 Task: Add a signature Dana Mitchell containing 'Happy Thanksgiving, Dana Mitchell' to email address softage.1@softage.net and add a folder Databases
Action: Mouse moved to (137, 187)
Screenshot: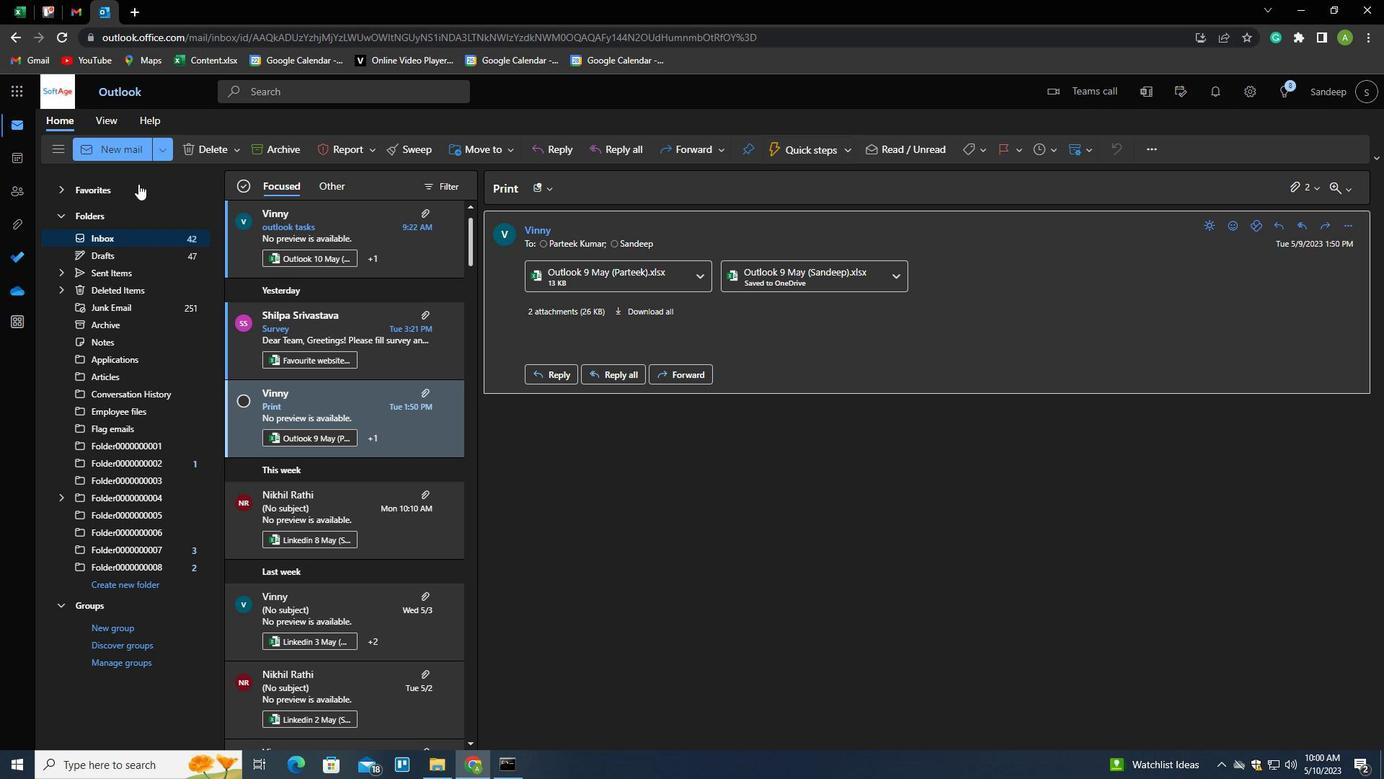 
Action: Key pressed n
Screenshot: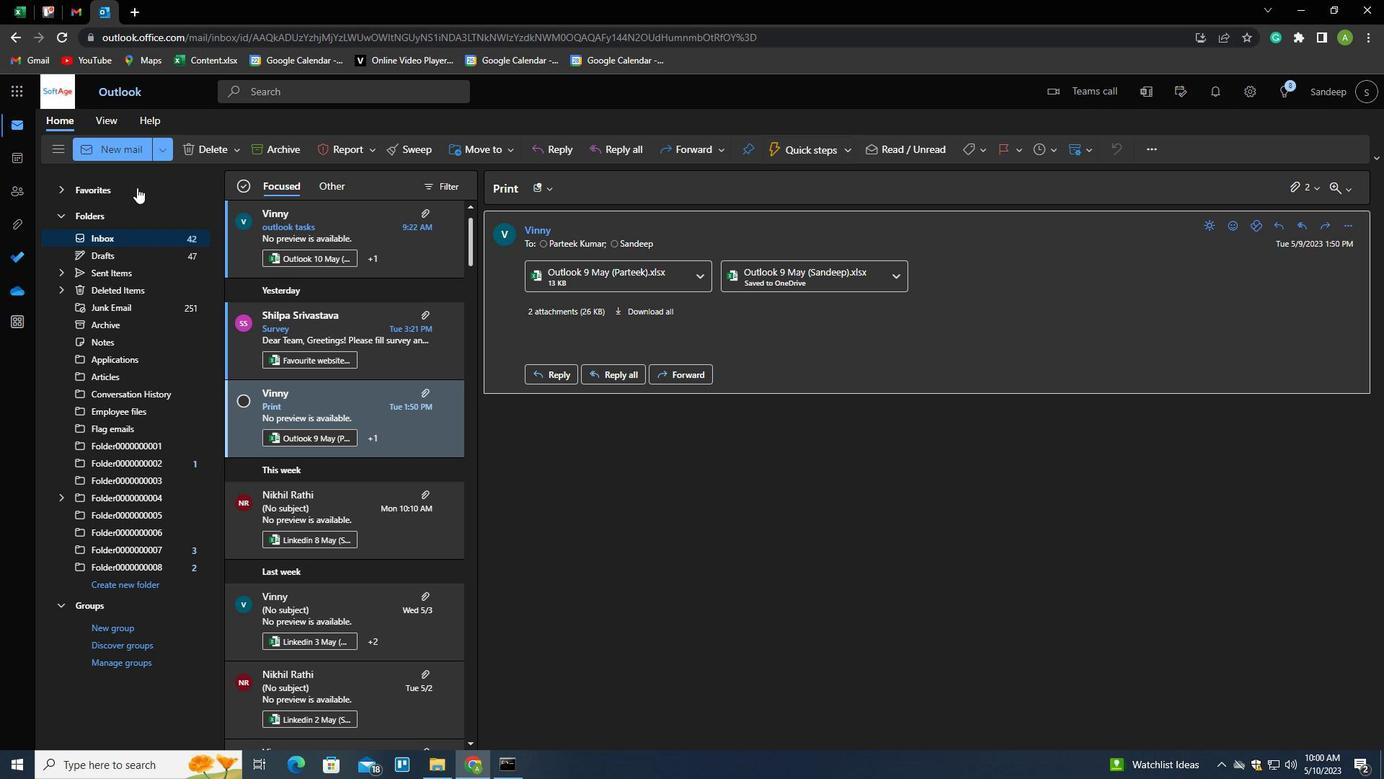 
Action: Mouse moved to (975, 155)
Screenshot: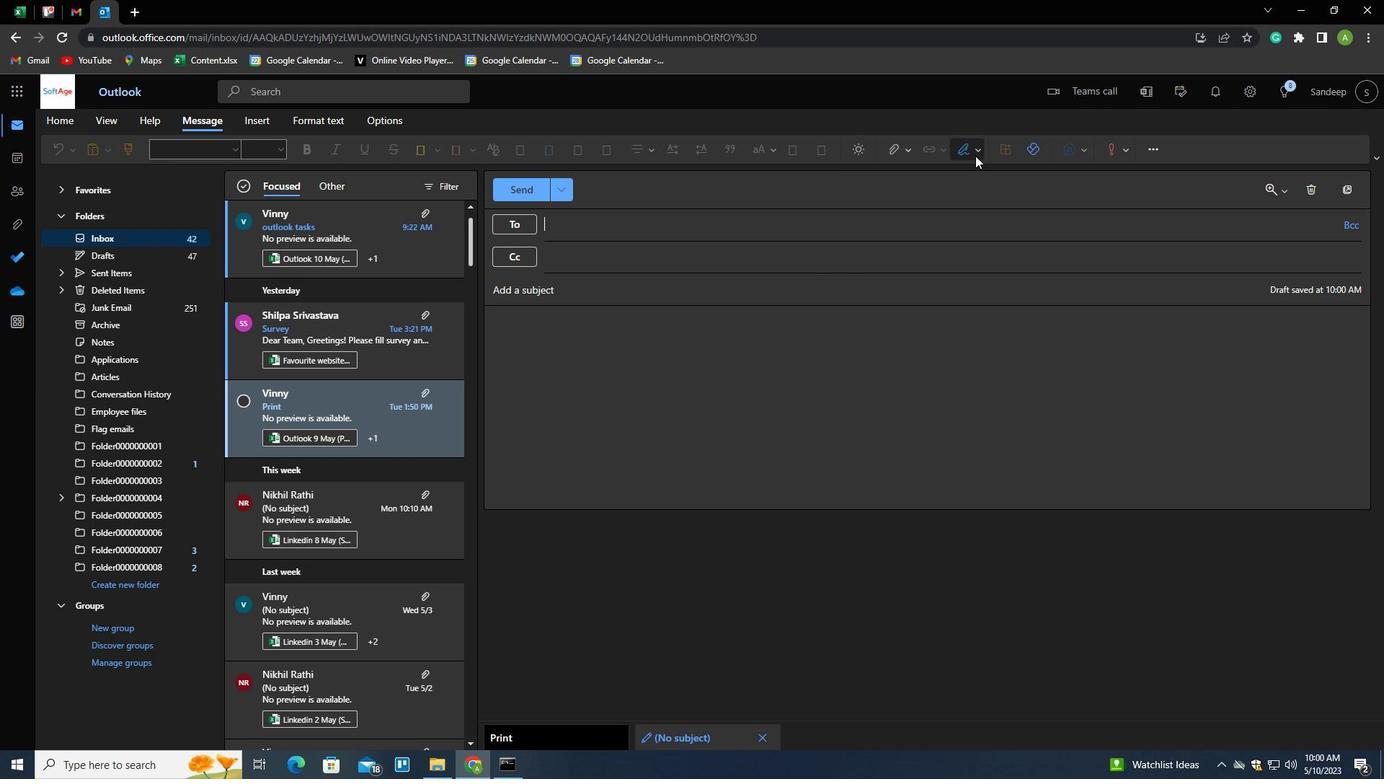 
Action: Mouse pressed left at (975, 155)
Screenshot: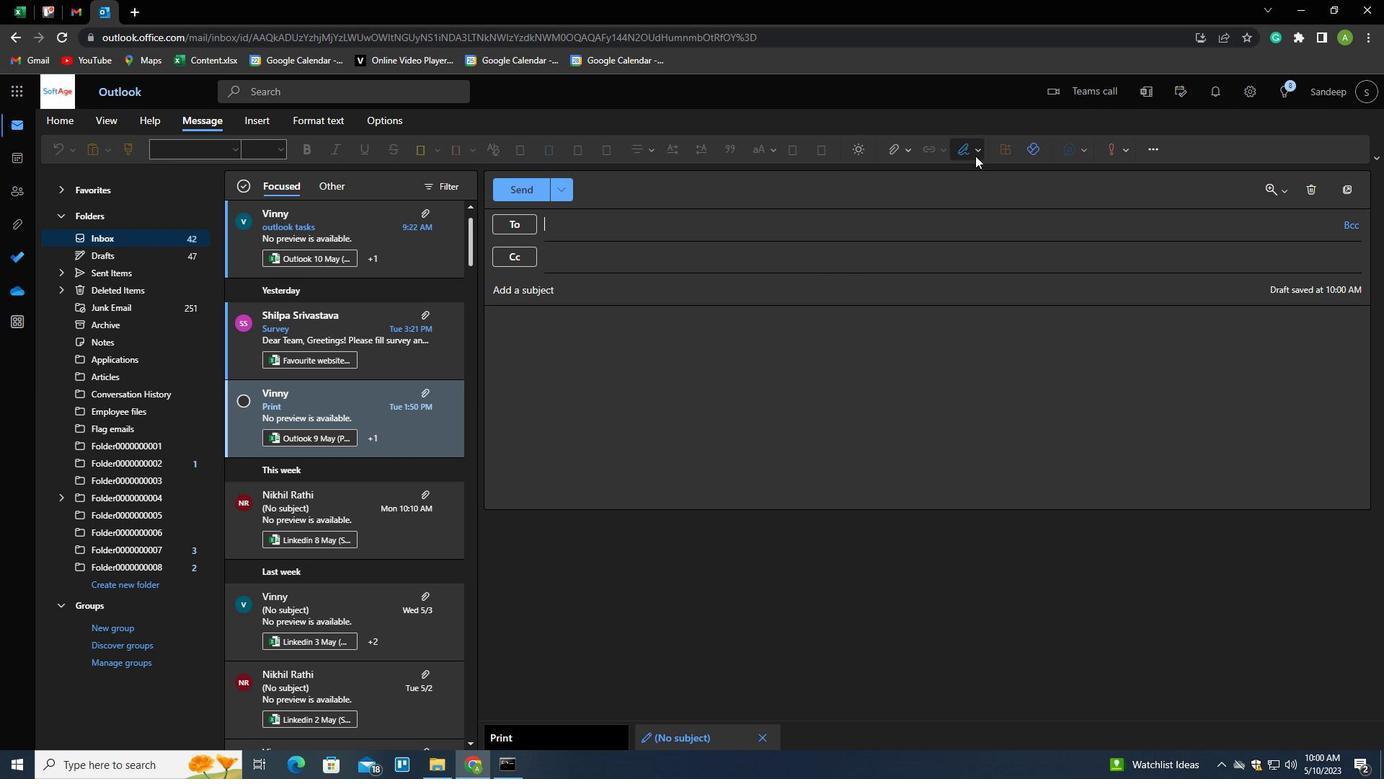 
Action: Mouse moved to (941, 204)
Screenshot: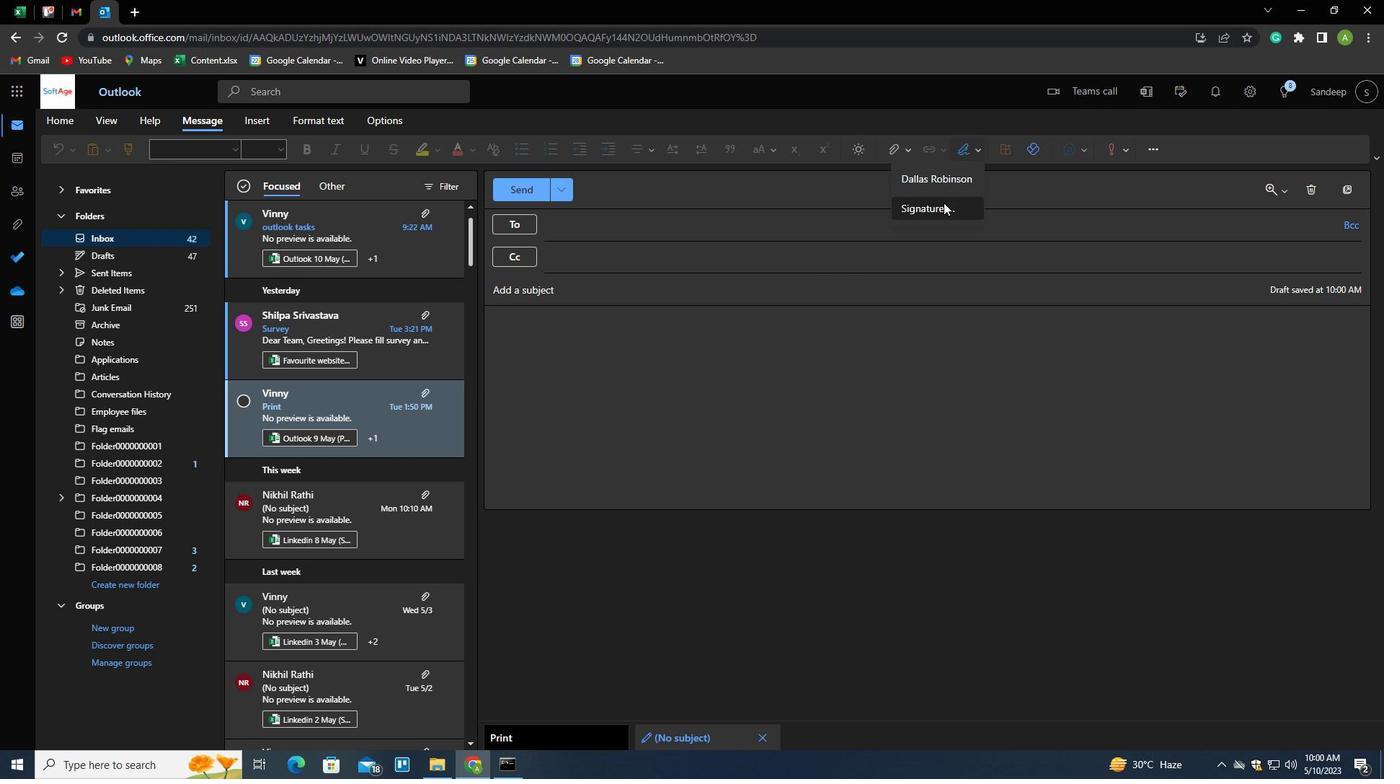 
Action: Mouse pressed left at (941, 204)
Screenshot: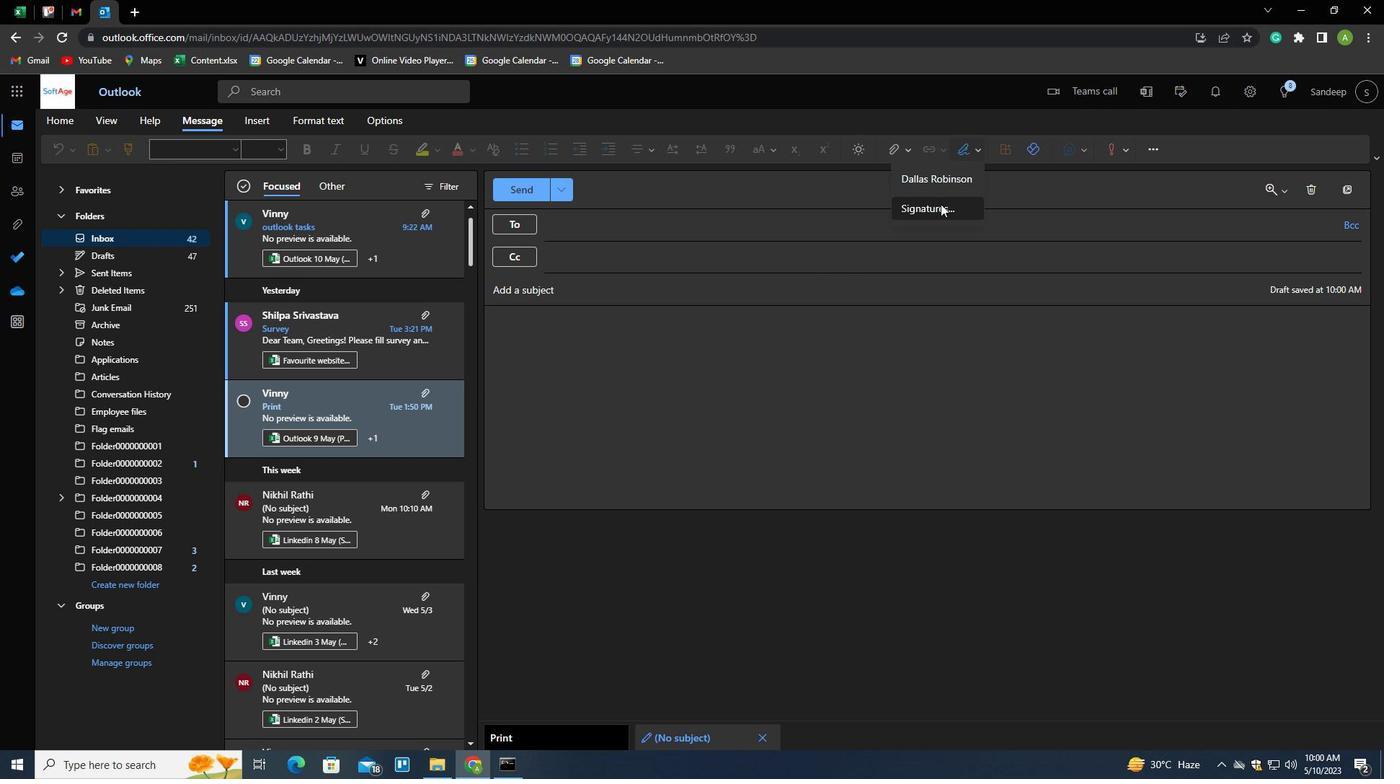 
Action: Mouse moved to (903, 269)
Screenshot: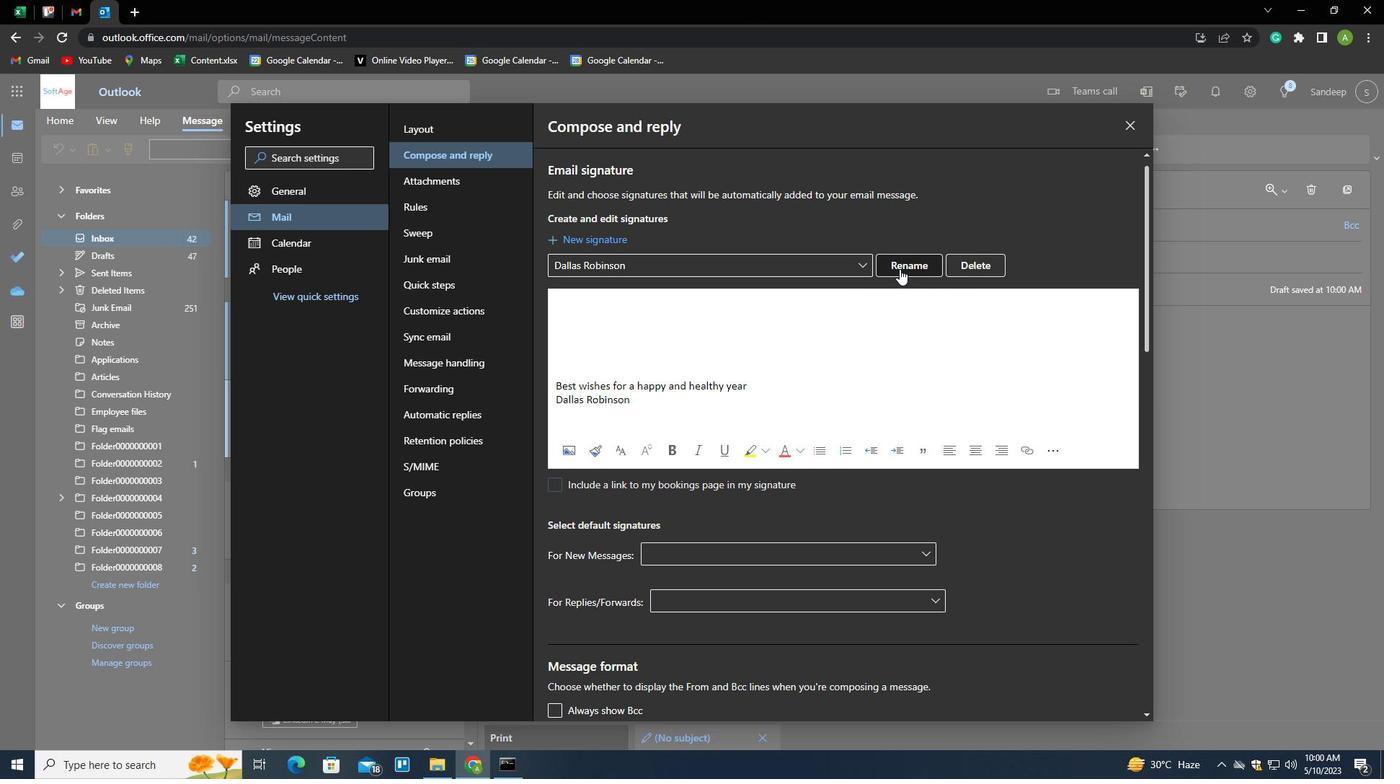 
Action: Mouse pressed left at (903, 269)
Screenshot: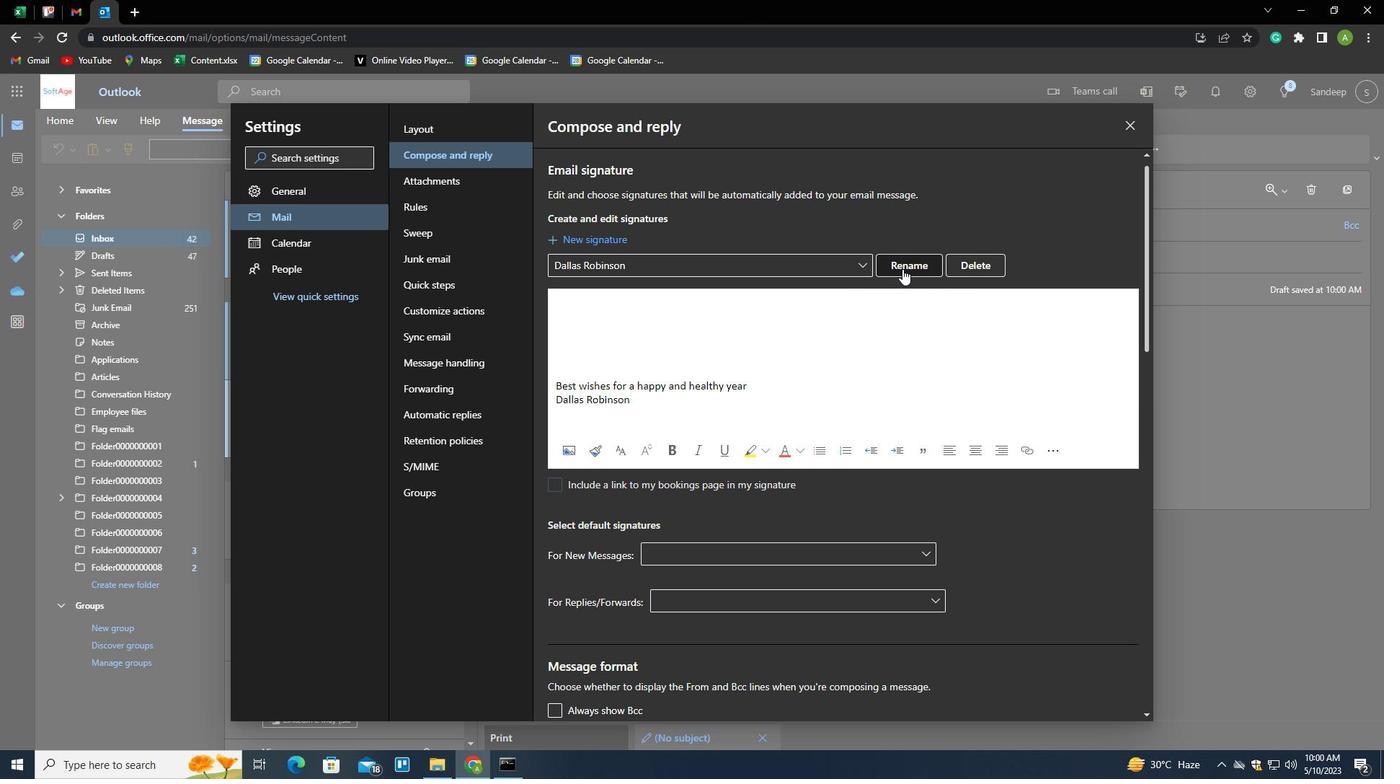 
Action: Mouse moved to (903, 268)
Screenshot: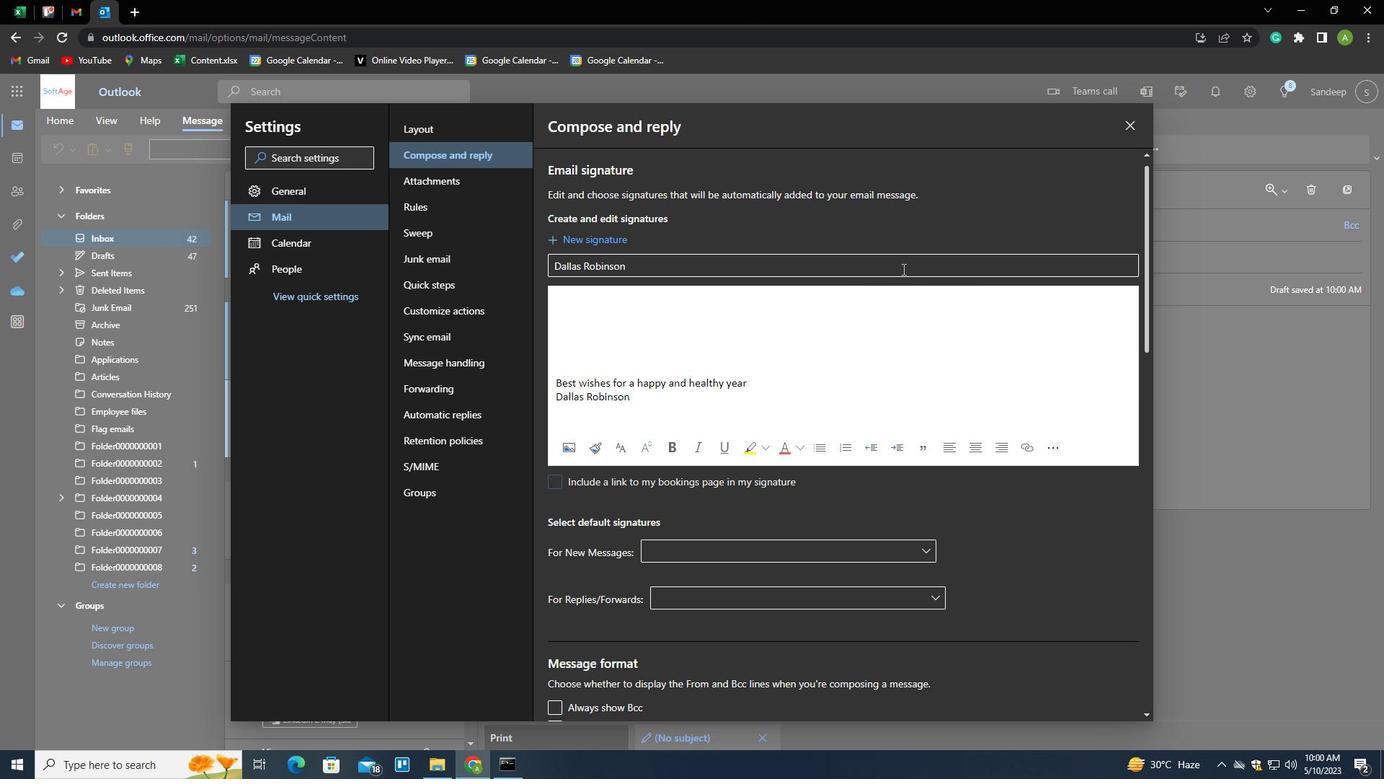 
Action: Mouse pressed left at (903, 268)
Screenshot: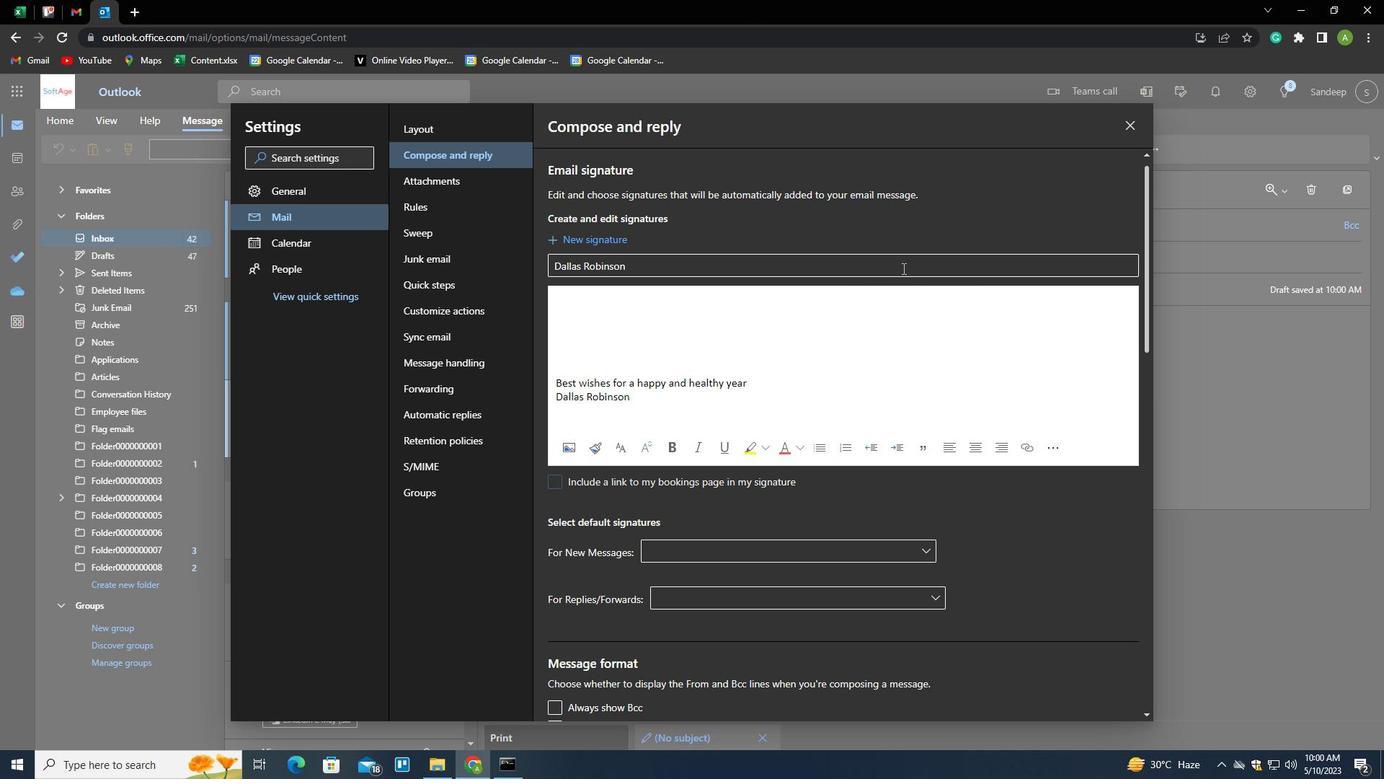
Action: Mouse moved to (813, 214)
Screenshot: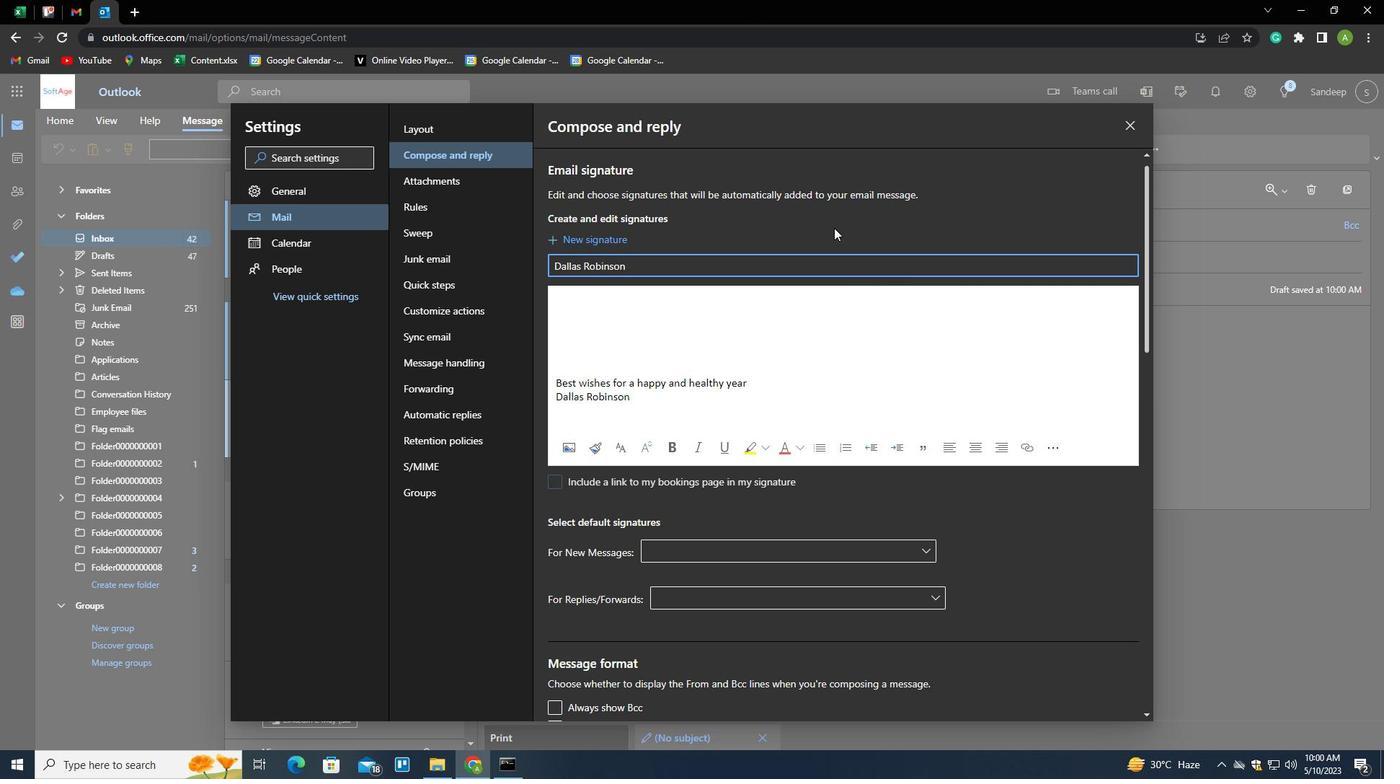 
Action: Key pressed <Key.shift_r><Key.home><Key.shift>DANA<Key.space><Key.shift>MITCHELL<Key.tab>
Screenshot: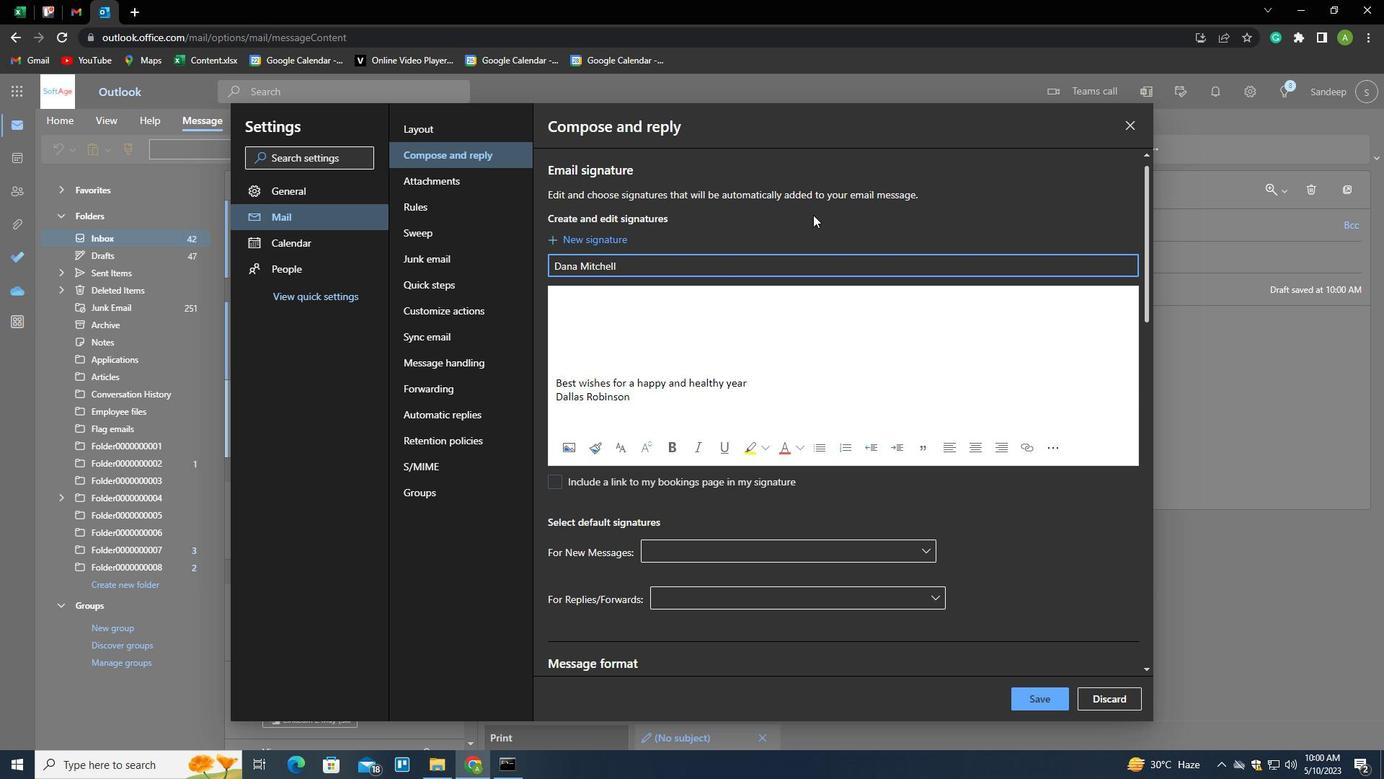 
Action: Mouse moved to (742, 416)
Screenshot: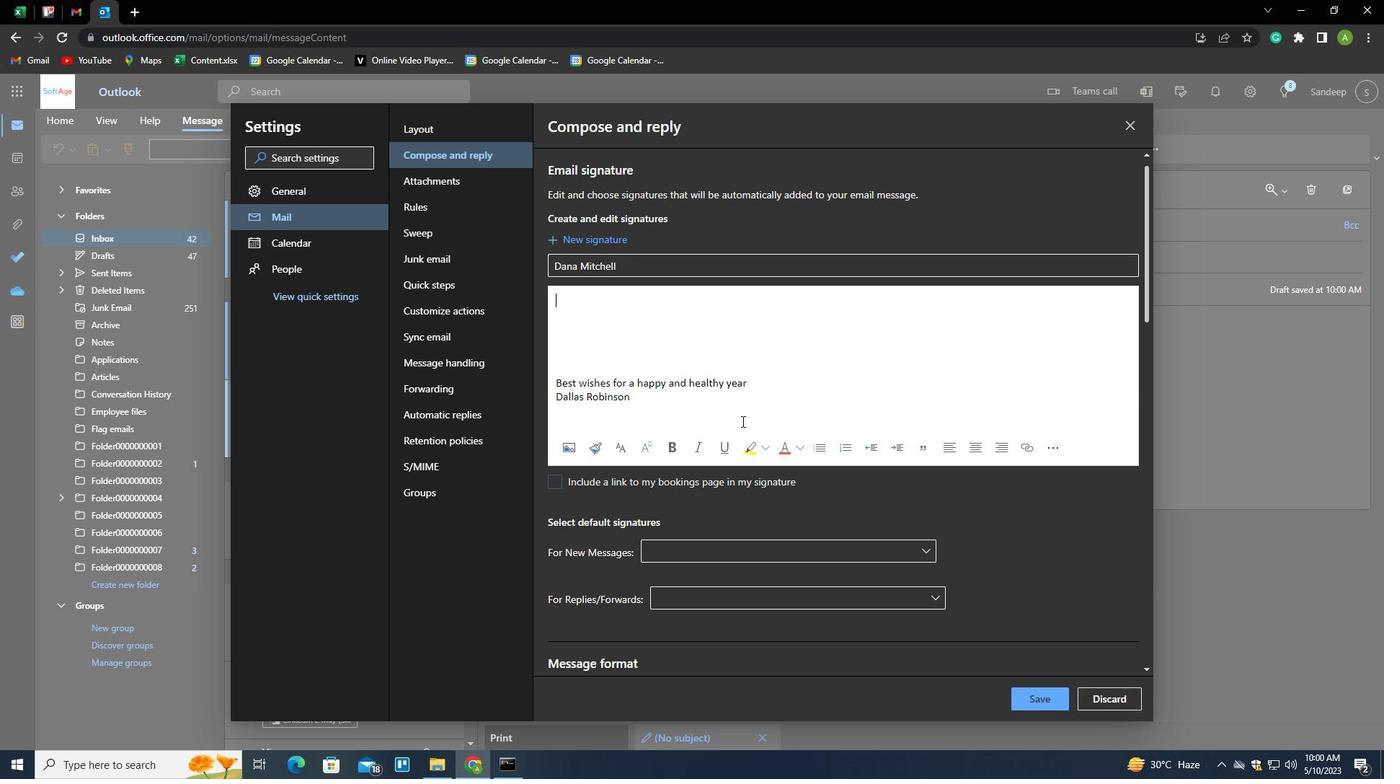 
Action: Mouse pressed left at (742, 416)
Screenshot: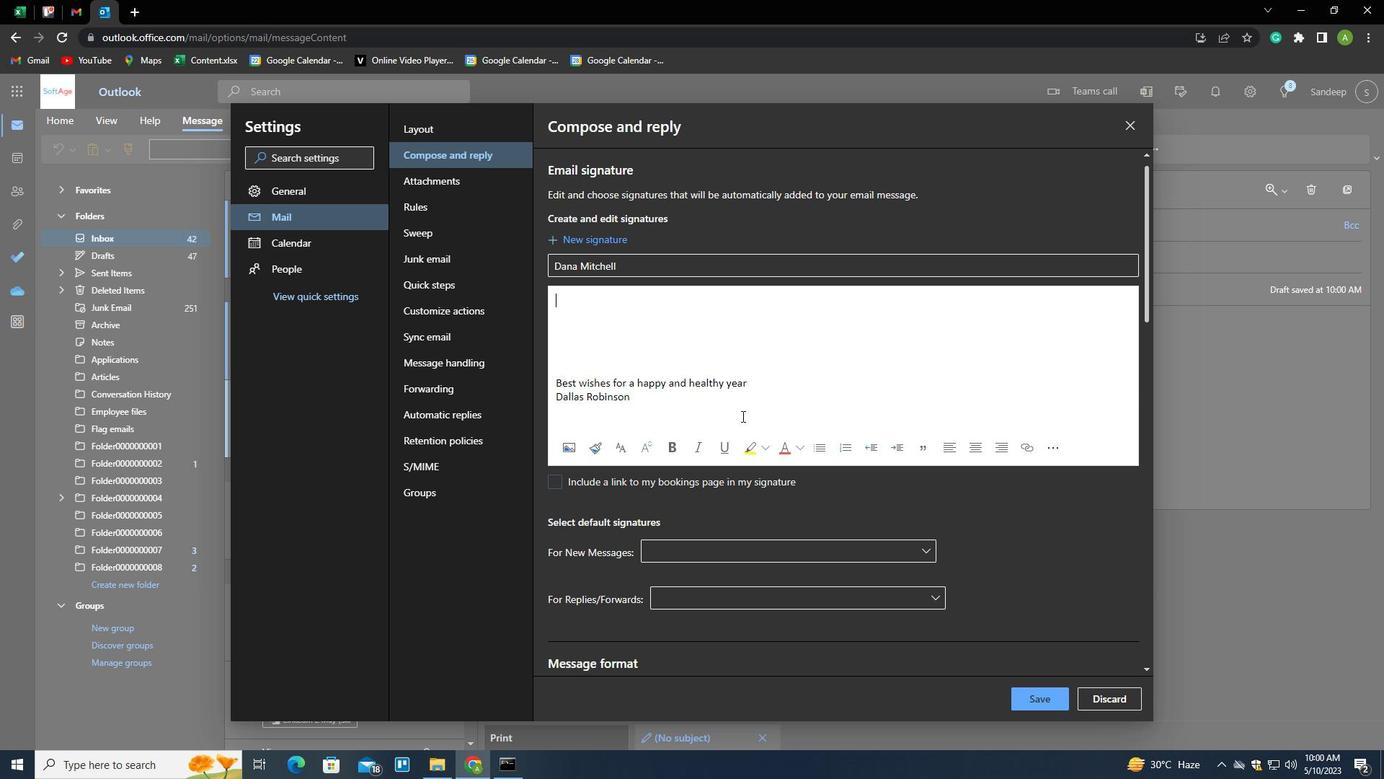 
Action: Key pressed <Key.shift_r><Key.shift_r><Key.shift_r><Key.shift_r><Key.shift_r><Key.shift_r><Key.shift_r><Key.shift_r><Key.shift_r><Key.shift_r><Key.shift_r><Key.left><Key.home><Key.up><Key.backspace><Key.shift>ctrl+HAPPY<Key.space><Key.shift>THANKSGIVING,<Key.shift_r><Key.enter><Key.shift><Key.shift><Key.shift><Key.shift><Key.shift><Key.shift><Key.shift><Key.shift><Key.shift>DANA<Key.space><Key.shift>MITCHELL
Screenshot: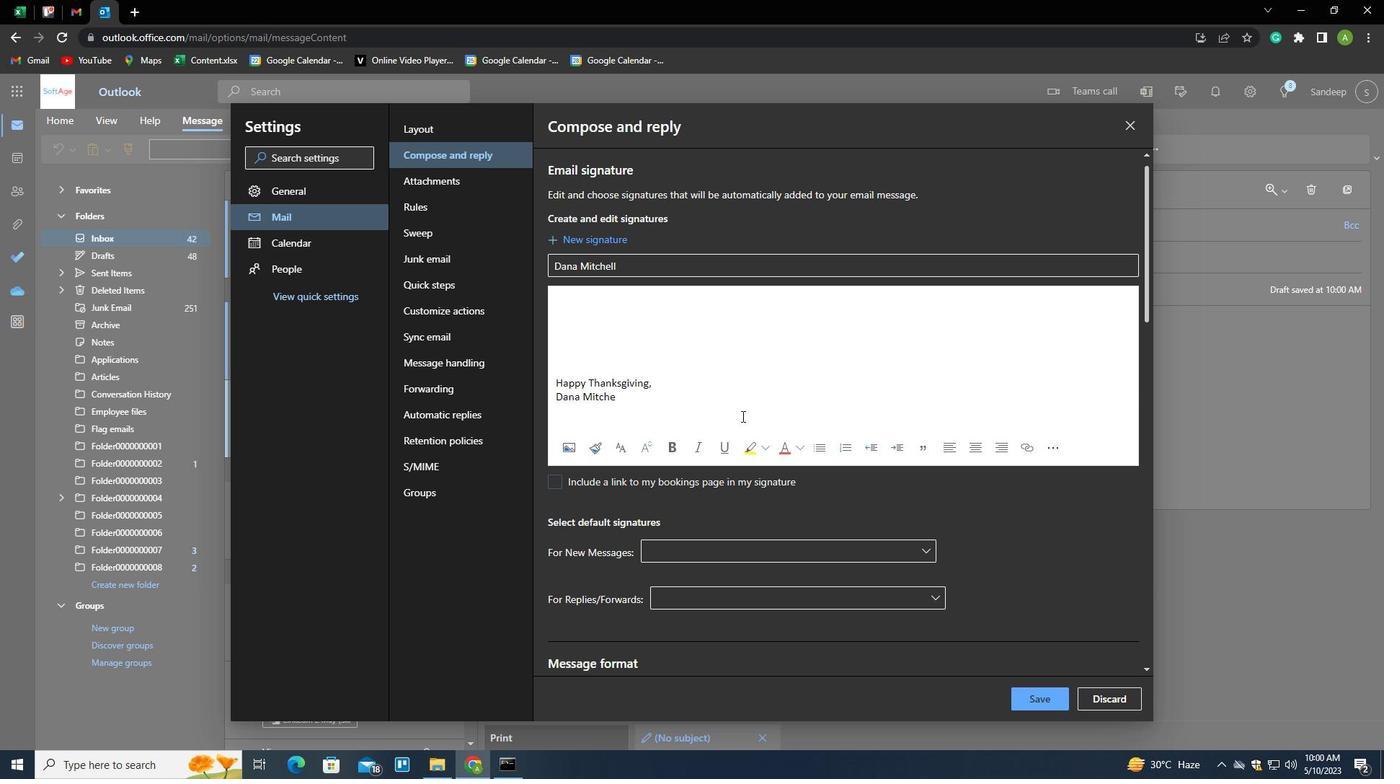 
Action: Mouse moved to (1033, 698)
Screenshot: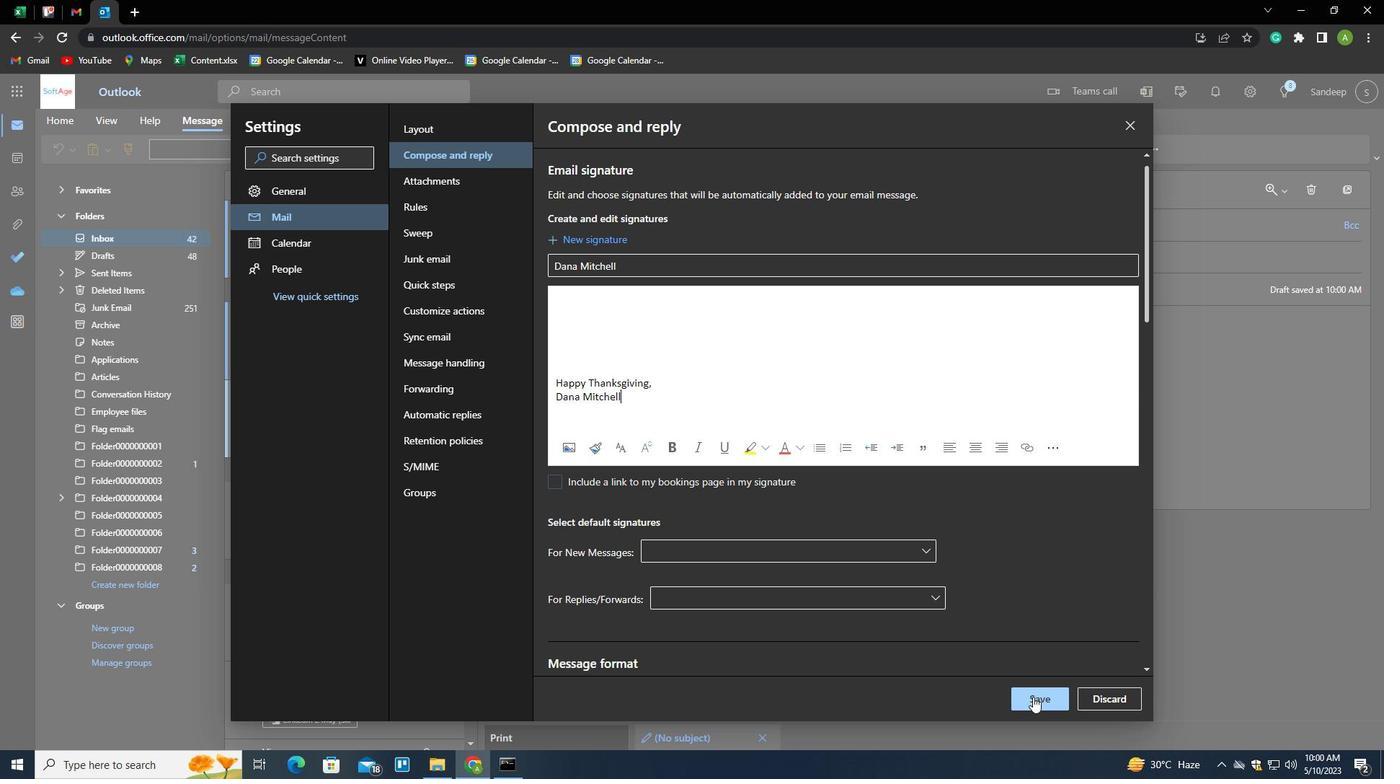 
Action: Mouse pressed left at (1033, 698)
Screenshot: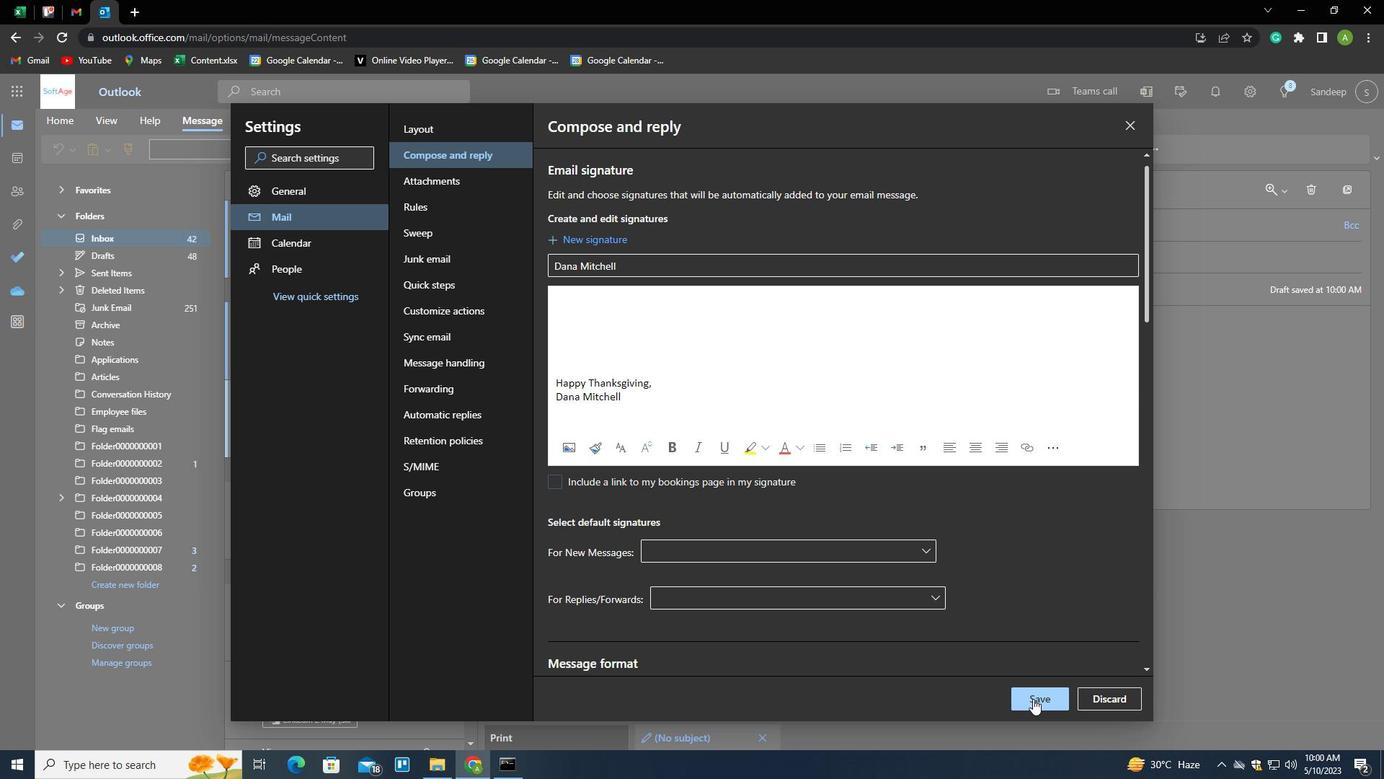 
Action: Mouse moved to (1206, 476)
Screenshot: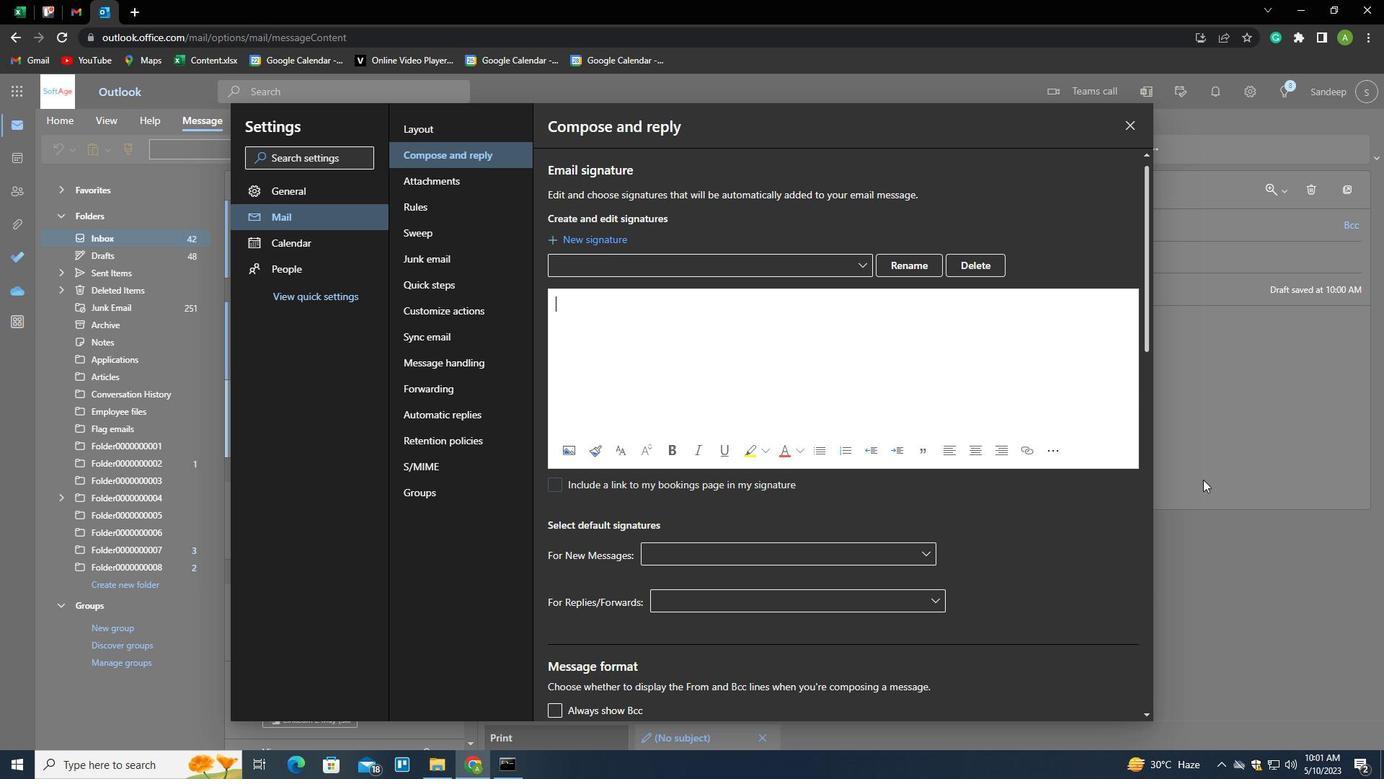 
Action: Mouse pressed left at (1206, 476)
Screenshot: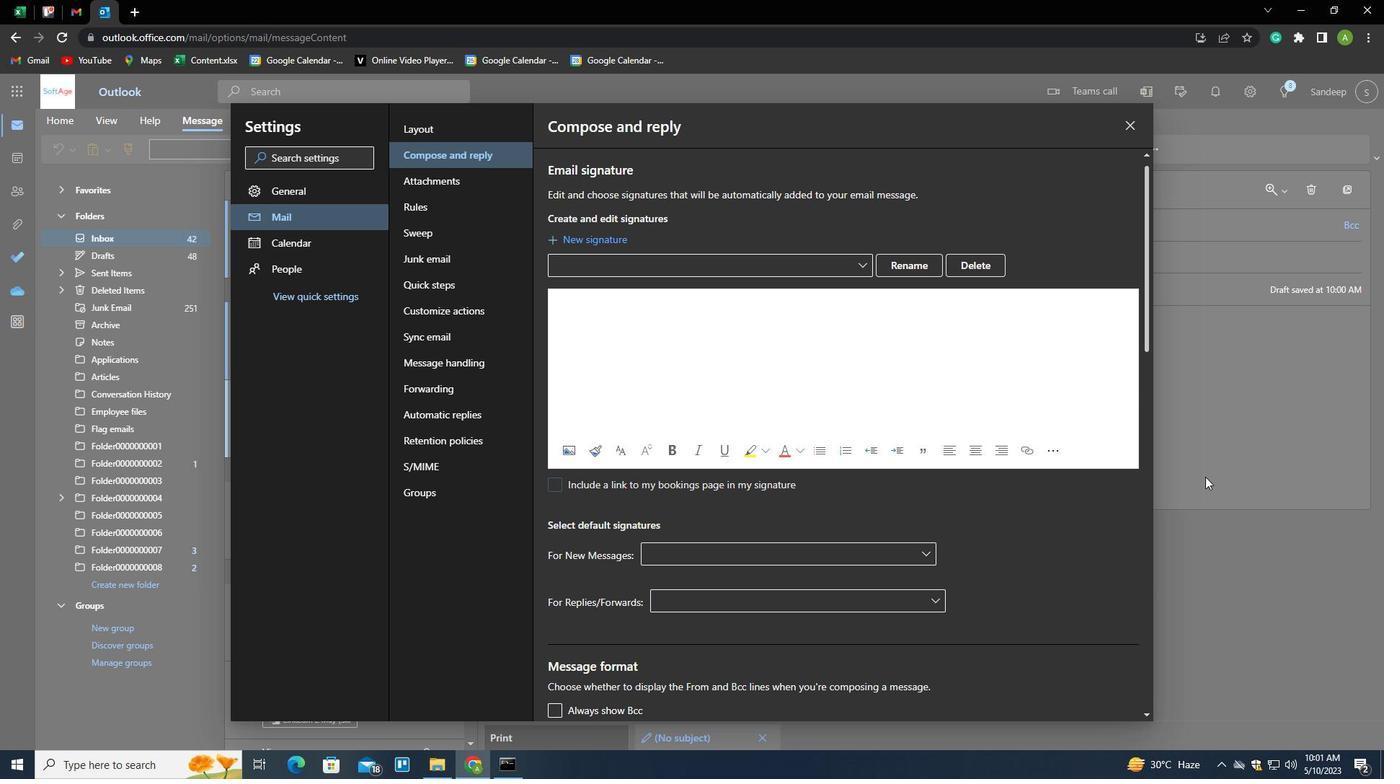 
Action: Mouse moved to (976, 154)
Screenshot: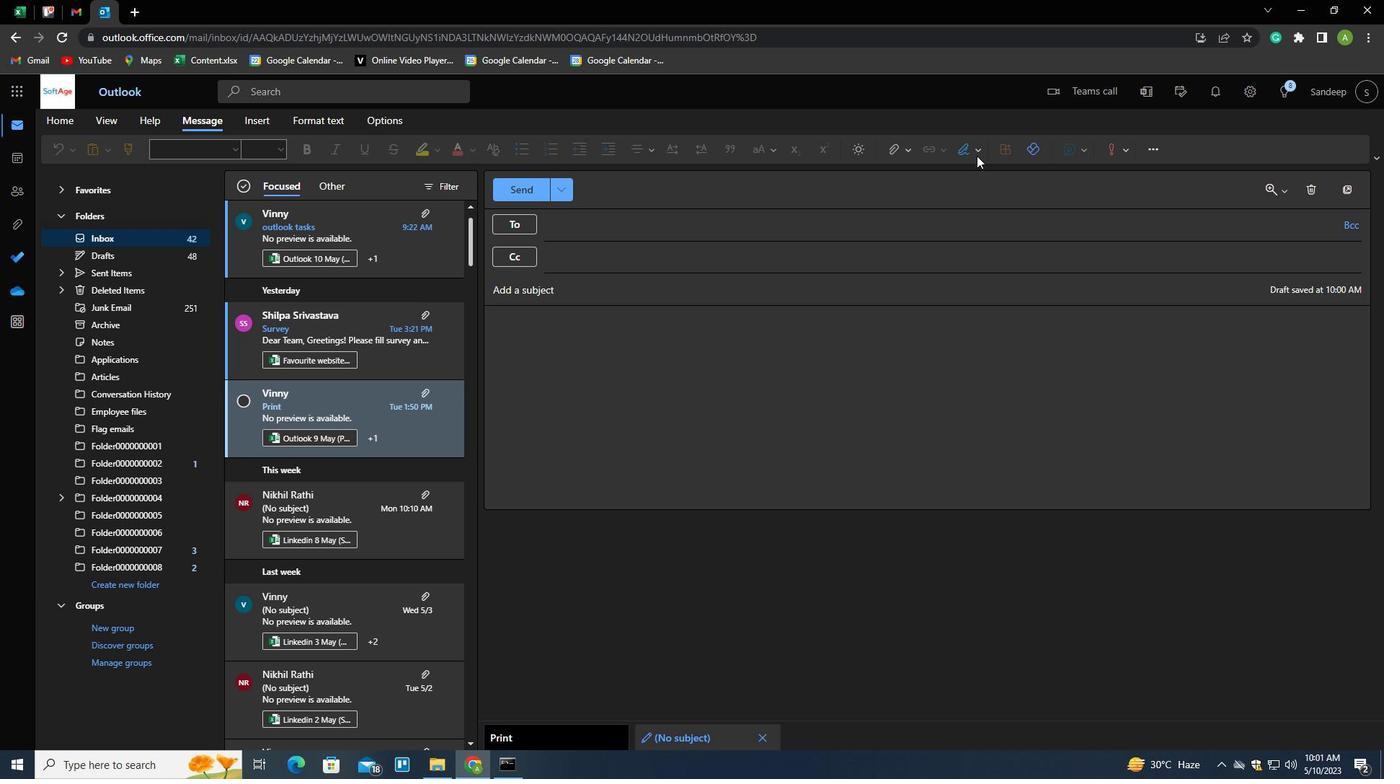 
Action: Mouse pressed left at (976, 154)
Screenshot: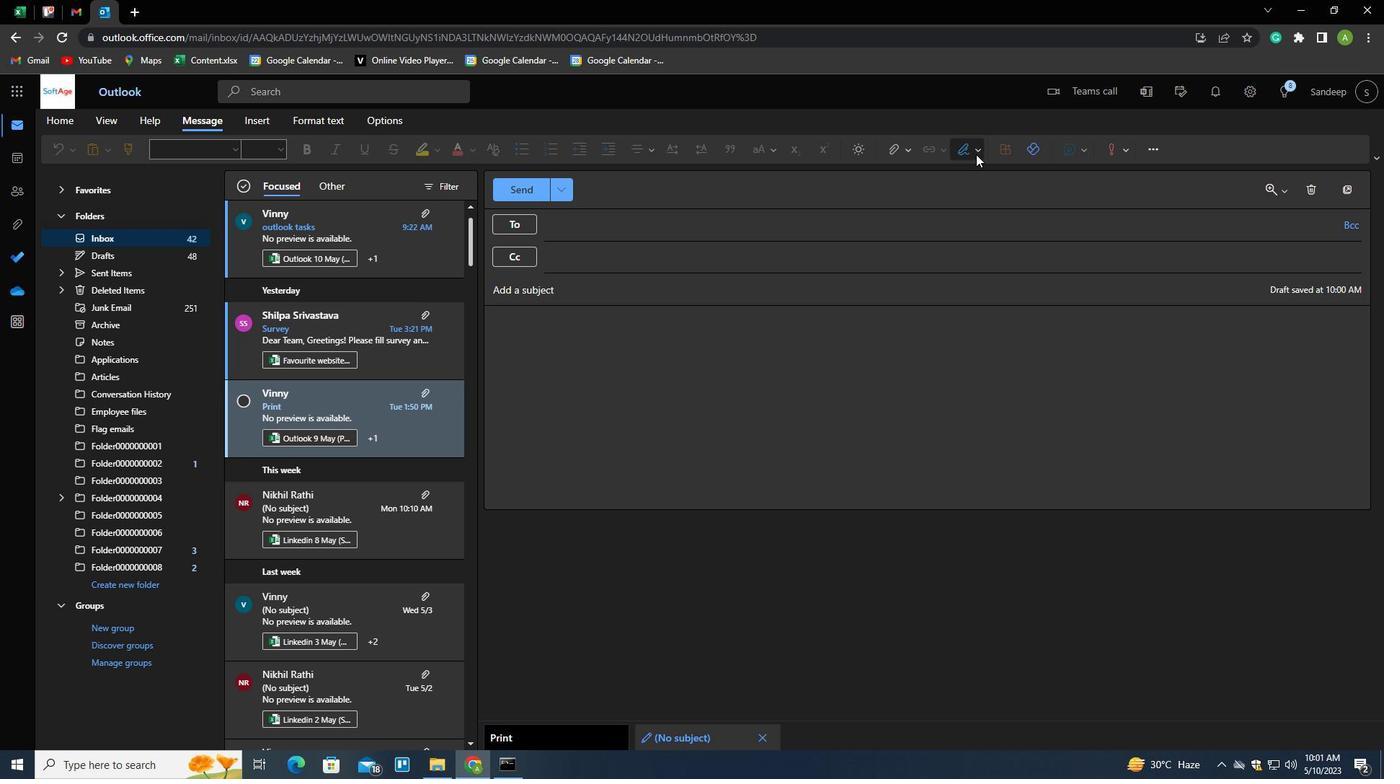 
Action: Mouse moved to (955, 178)
Screenshot: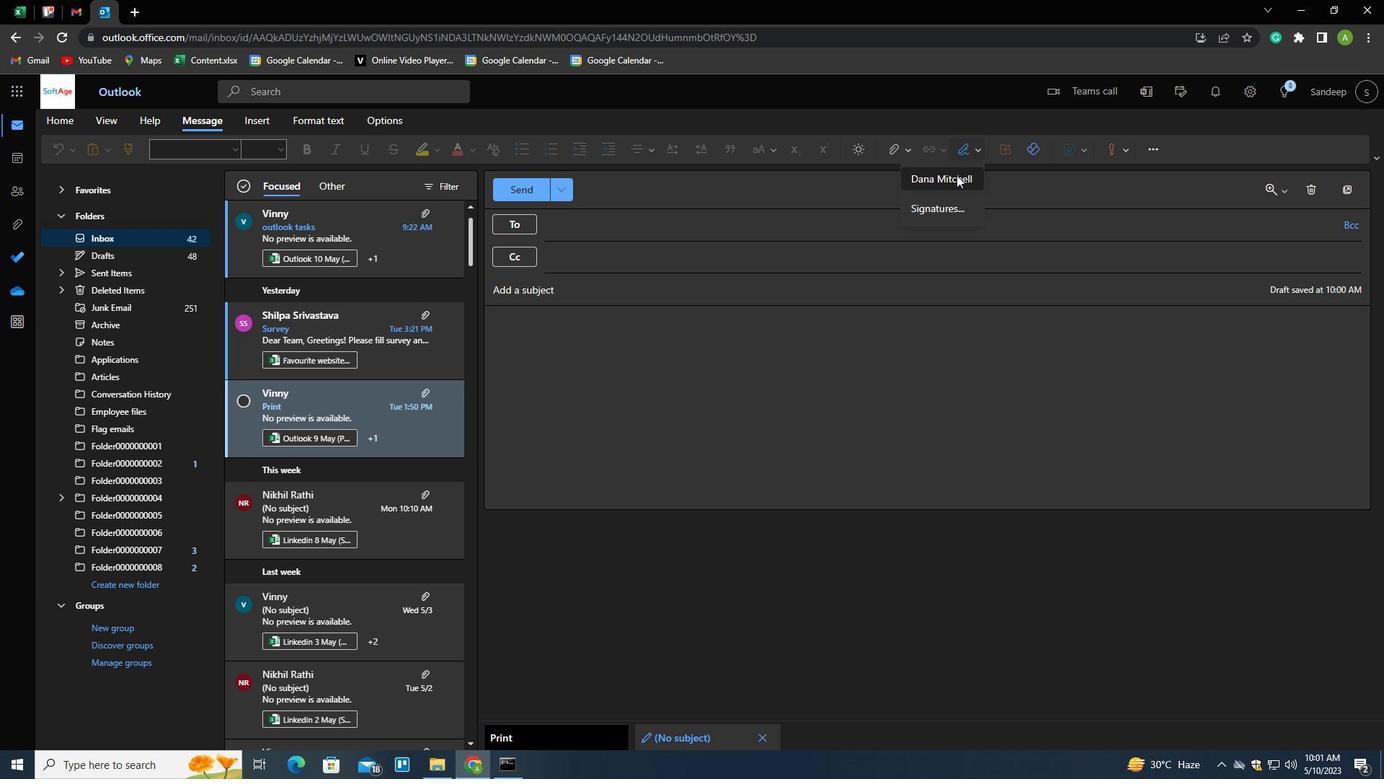 
Action: Mouse pressed left at (955, 178)
Screenshot: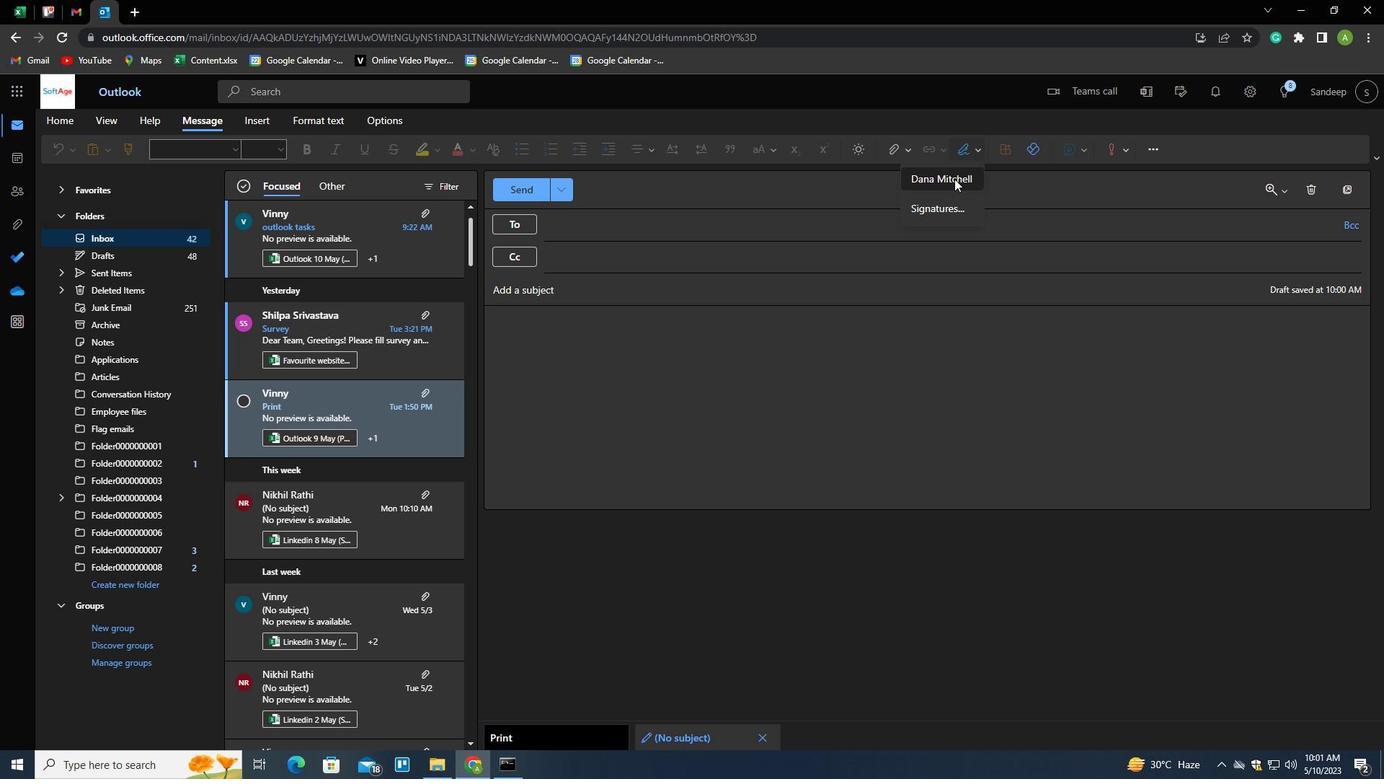 
Action: Mouse moved to (704, 232)
Screenshot: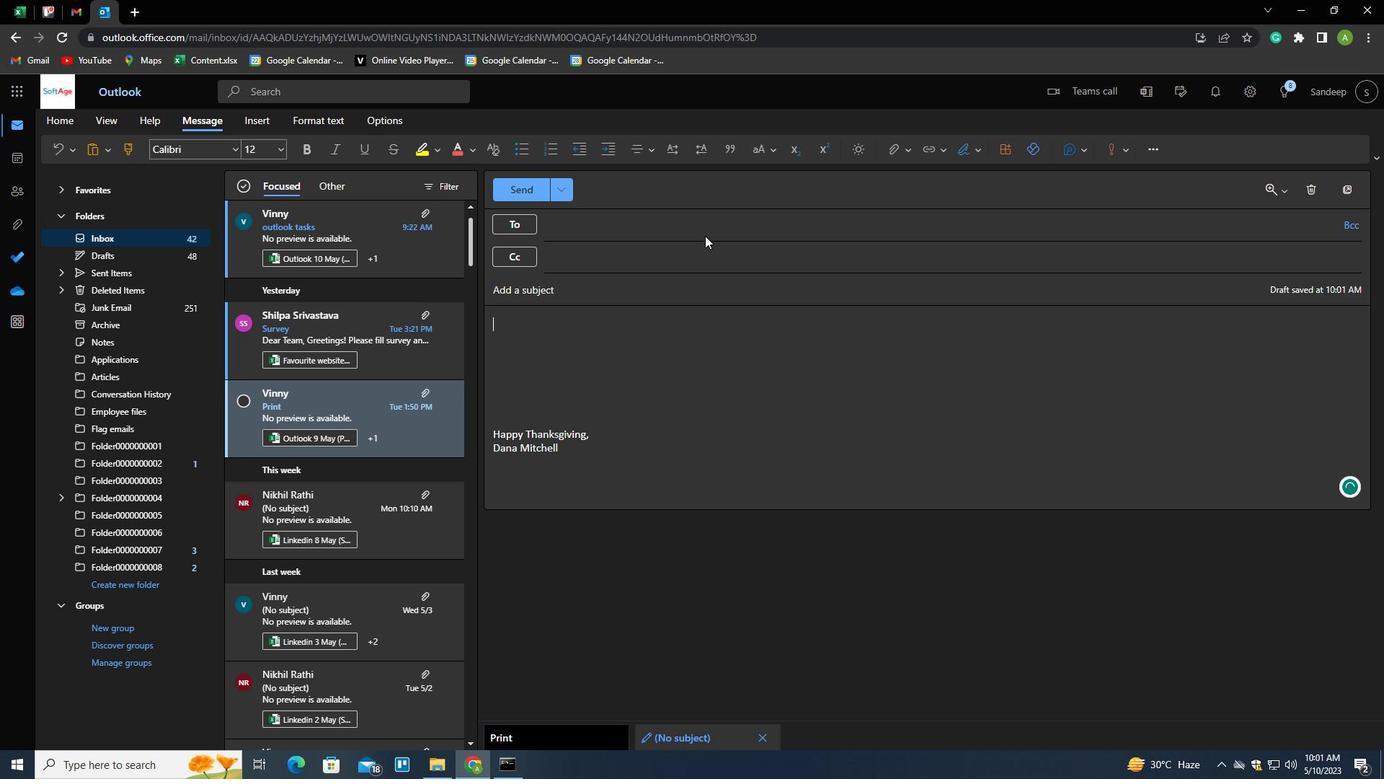 
Action: Mouse pressed left at (704, 232)
Screenshot: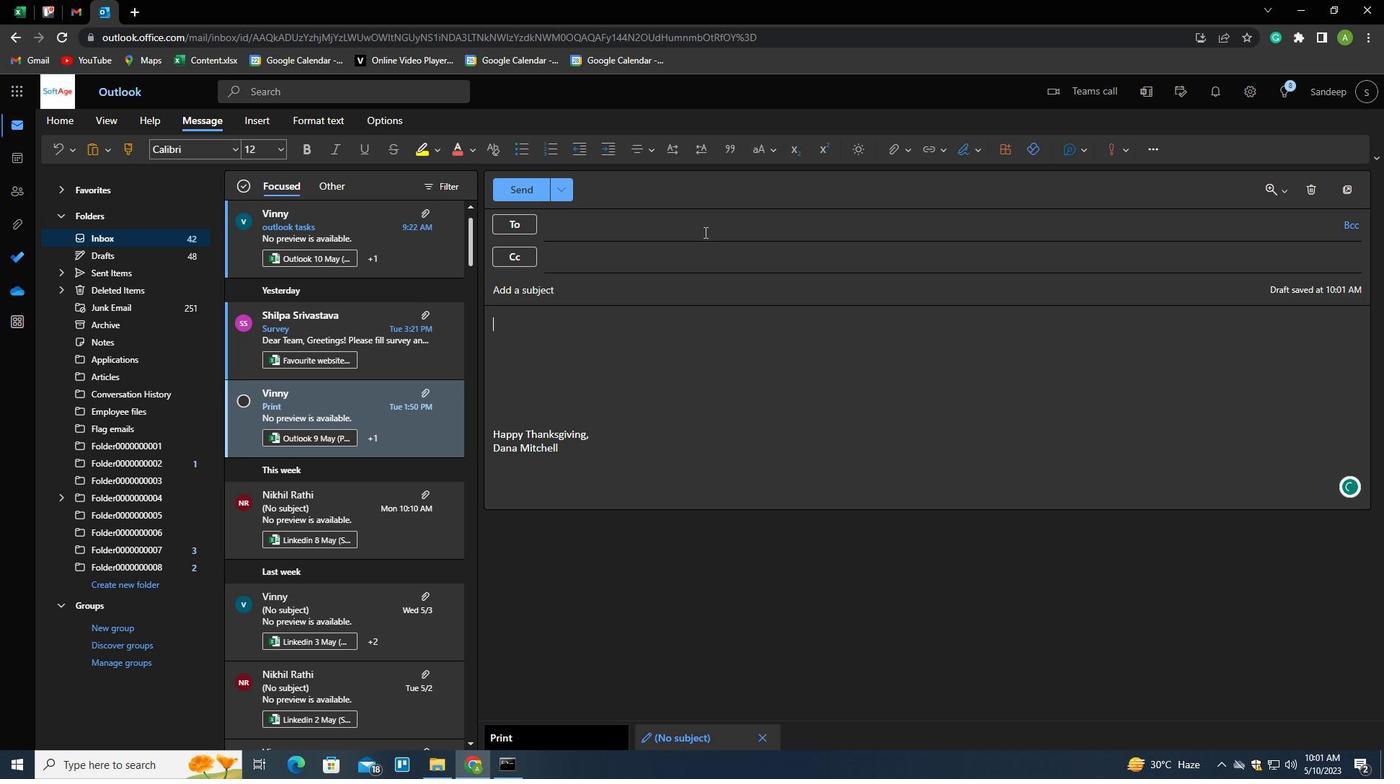 
Action: Key pressed <Key.shift>DANA<Key.space><Key.shift>MITCHELL
Screenshot: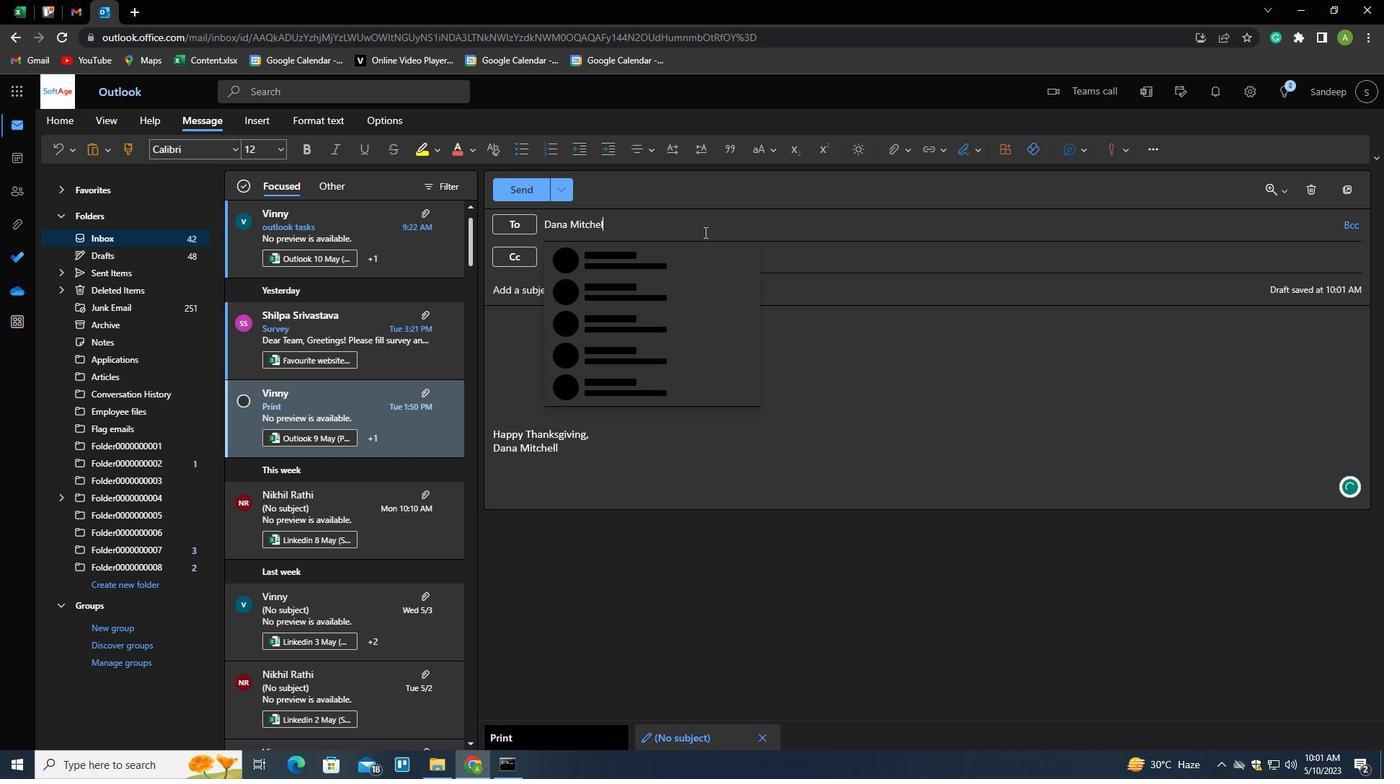 
Action: Mouse moved to (792, 312)
Screenshot: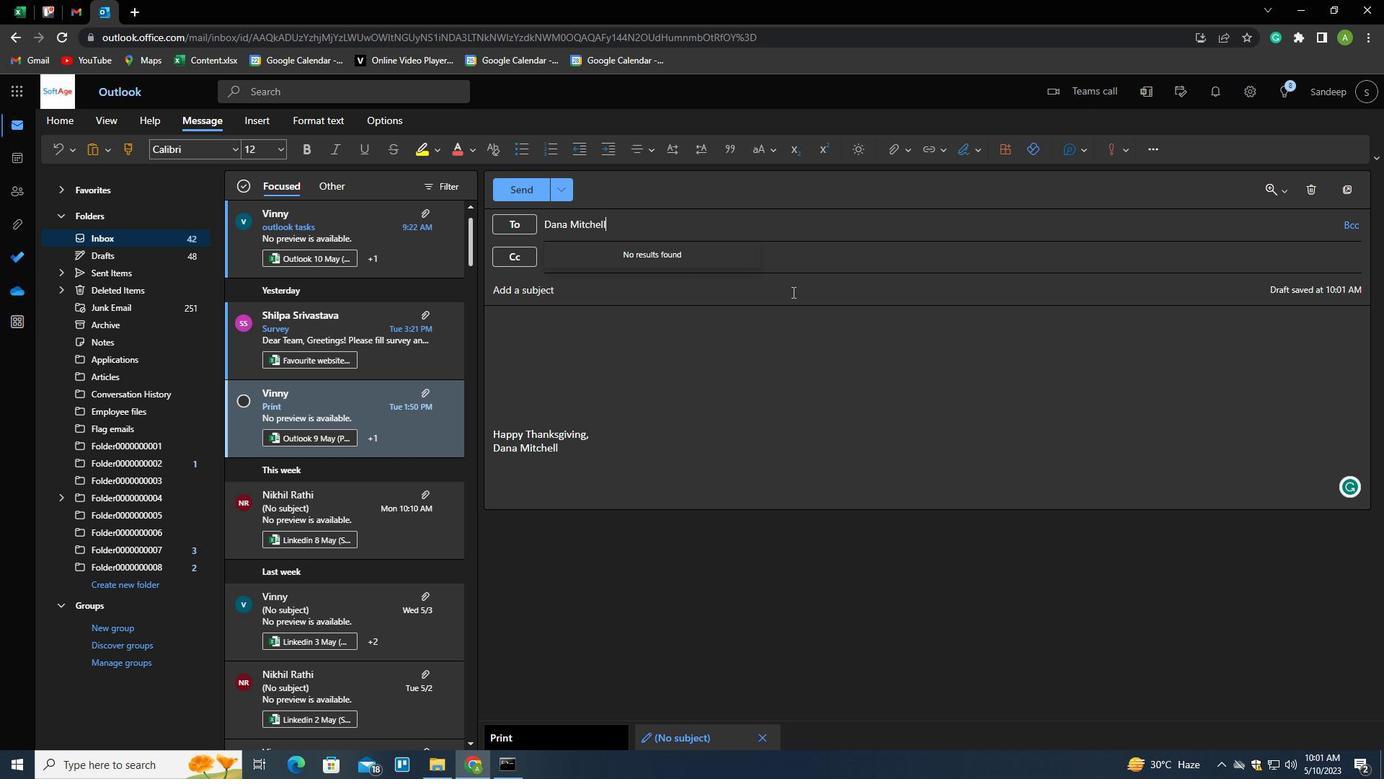 
Action: Mouse pressed left at (792, 312)
Screenshot: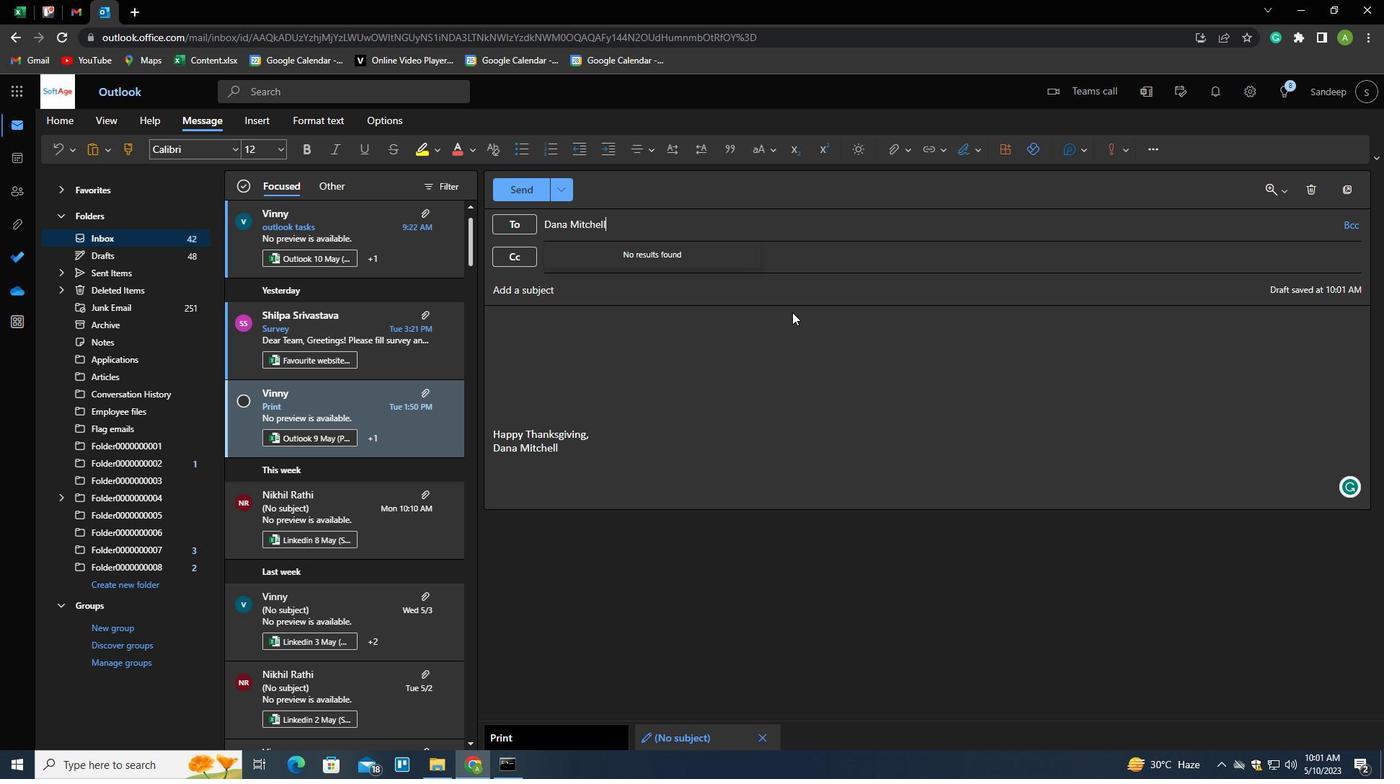 
Action: Mouse moved to (613, 227)
Screenshot: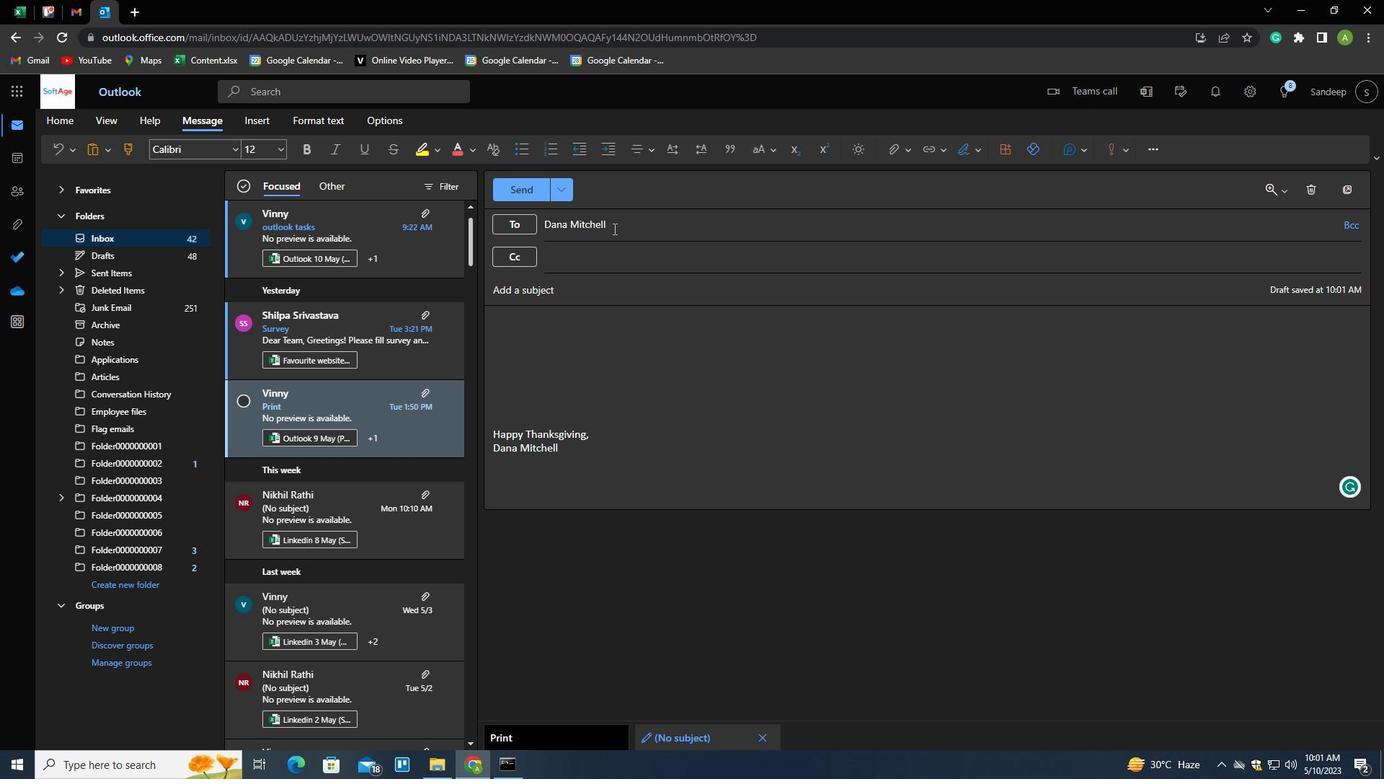 
Action: Mouse pressed left at (613, 227)
Screenshot: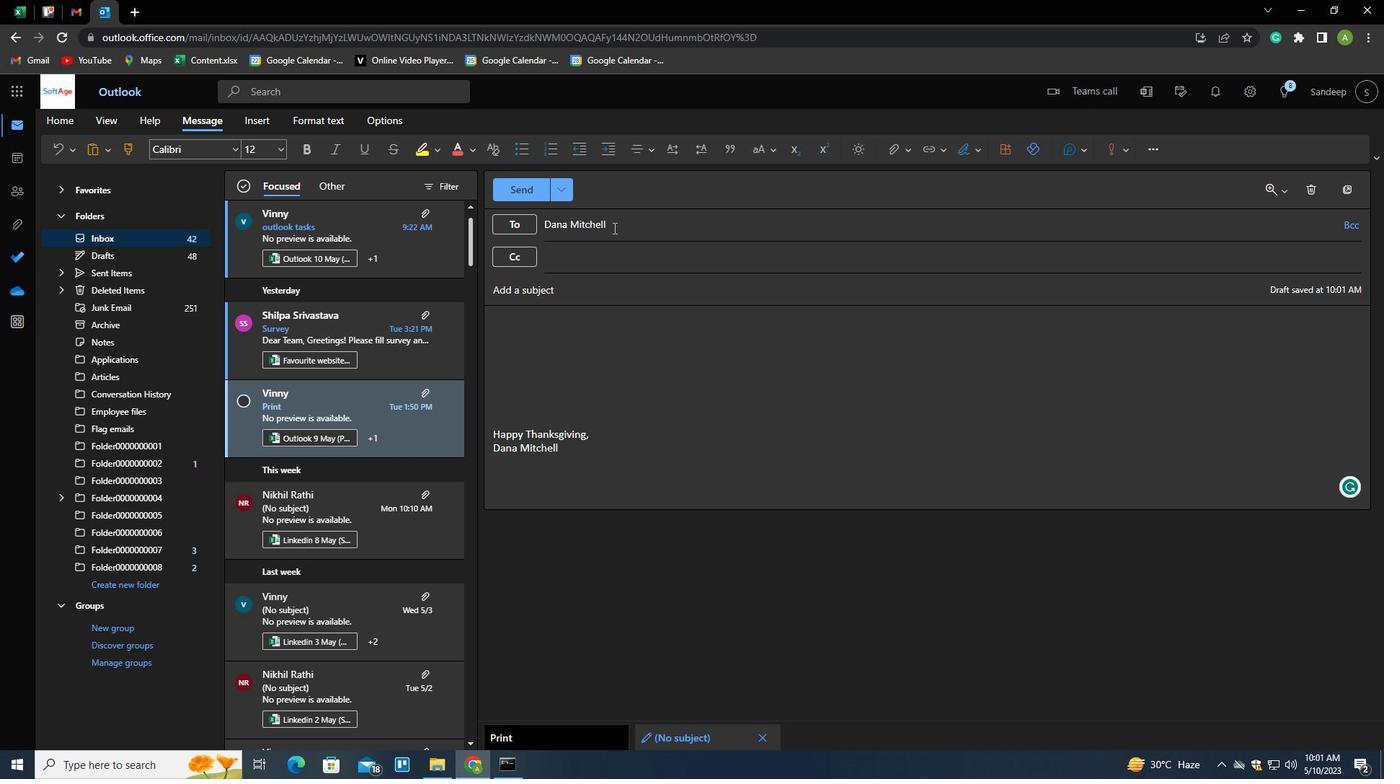 
Action: Key pressed <Key.shift_r><Key.home><Key.shift><Key.shift><Key.shift><Key.shift><Key.shift><Key.shift><Key.shift>SOFTAGE.1<Key.shift>@SOFTAGE
Screenshot: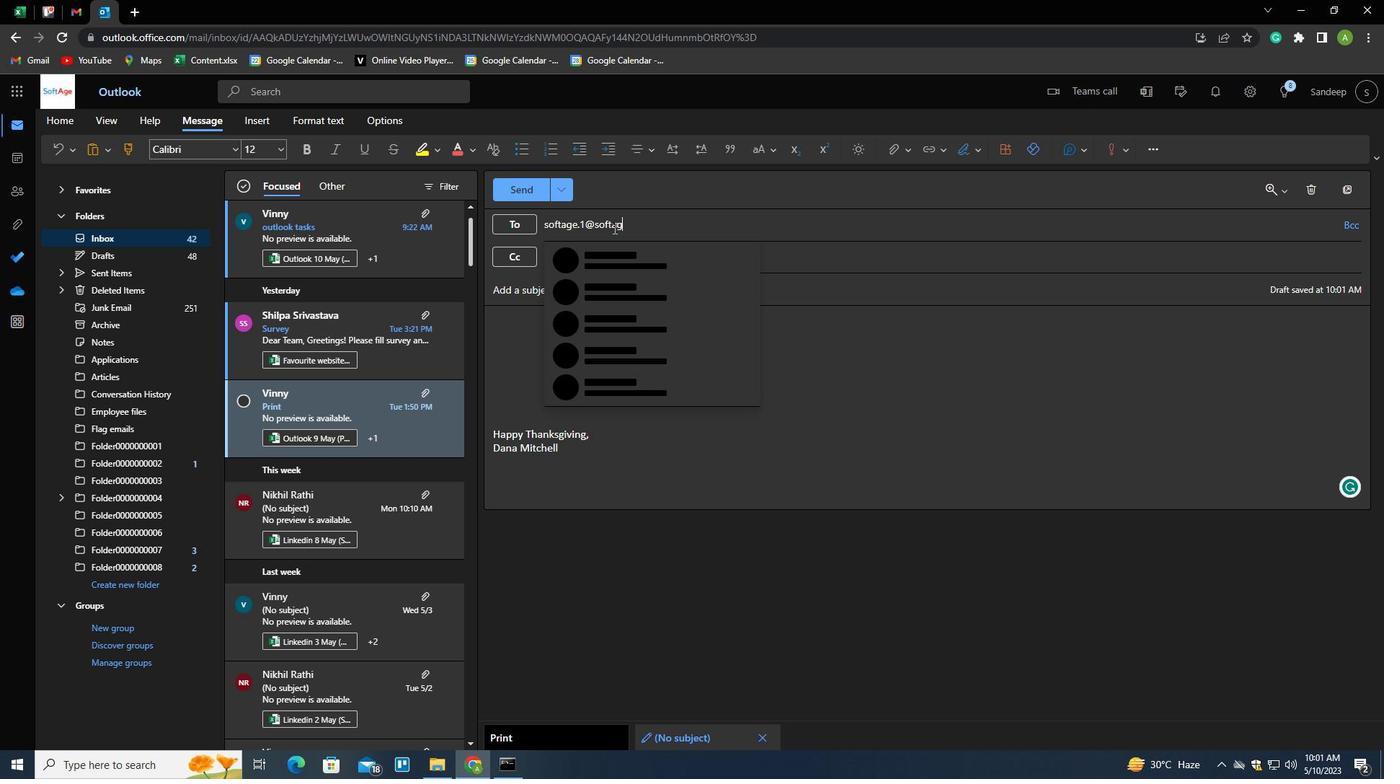 
Action: Mouse moved to (618, 249)
Screenshot: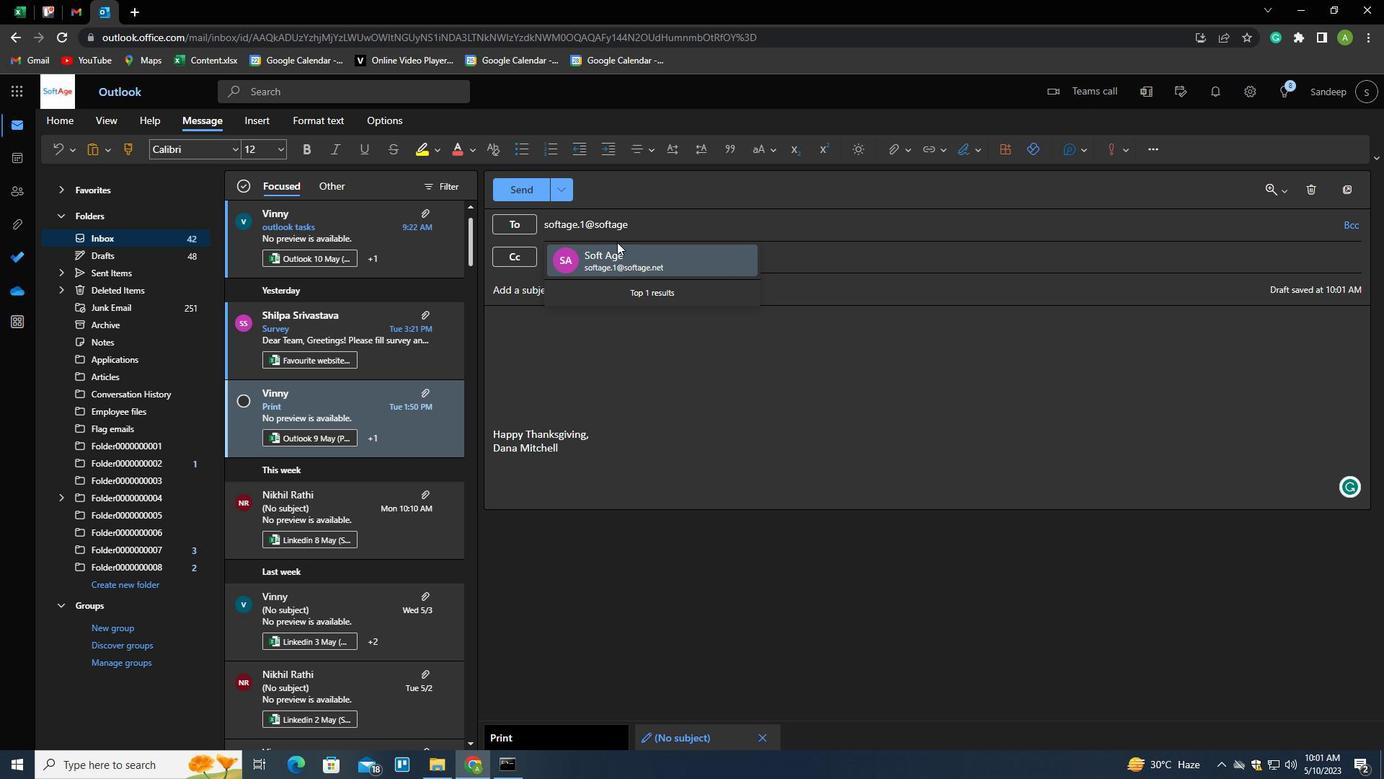 
Action: Mouse pressed left at (618, 249)
Screenshot: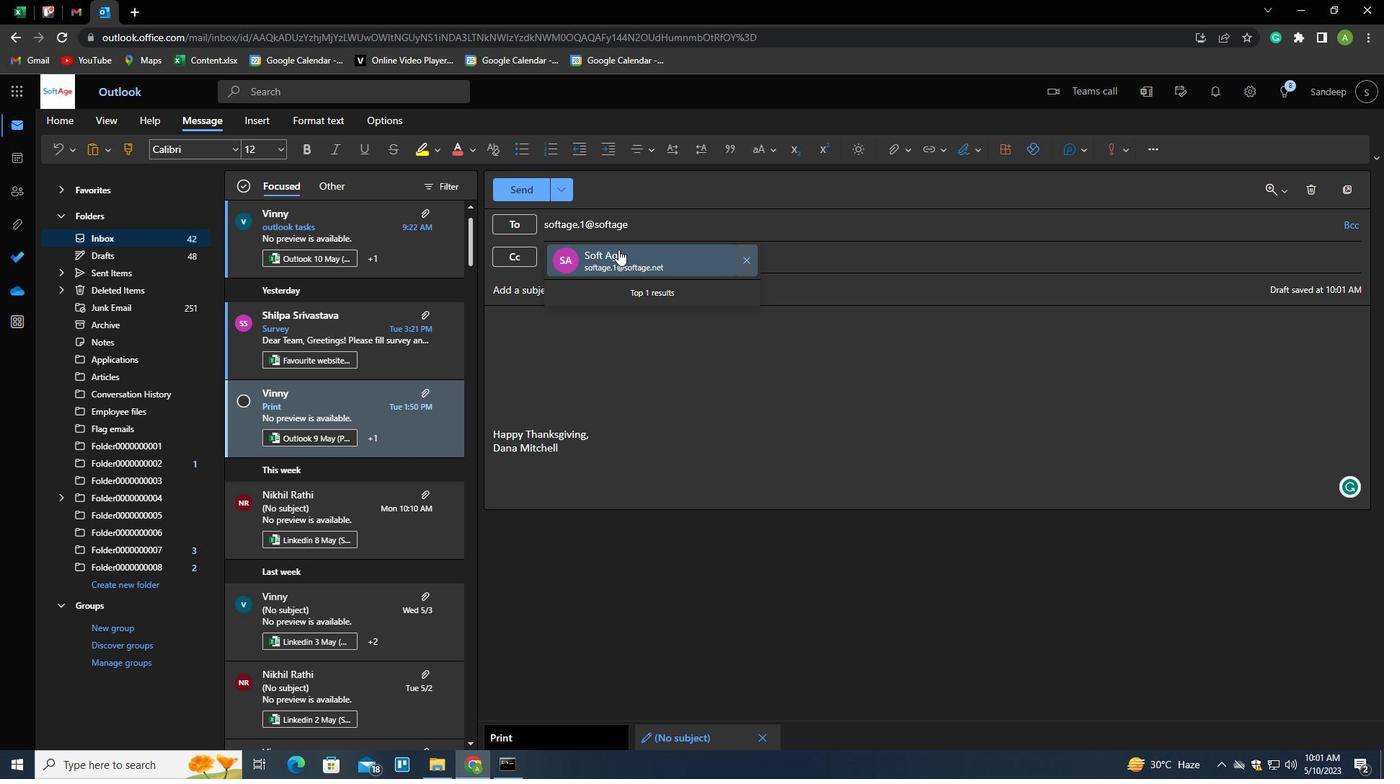 
Action: Mouse moved to (141, 584)
Screenshot: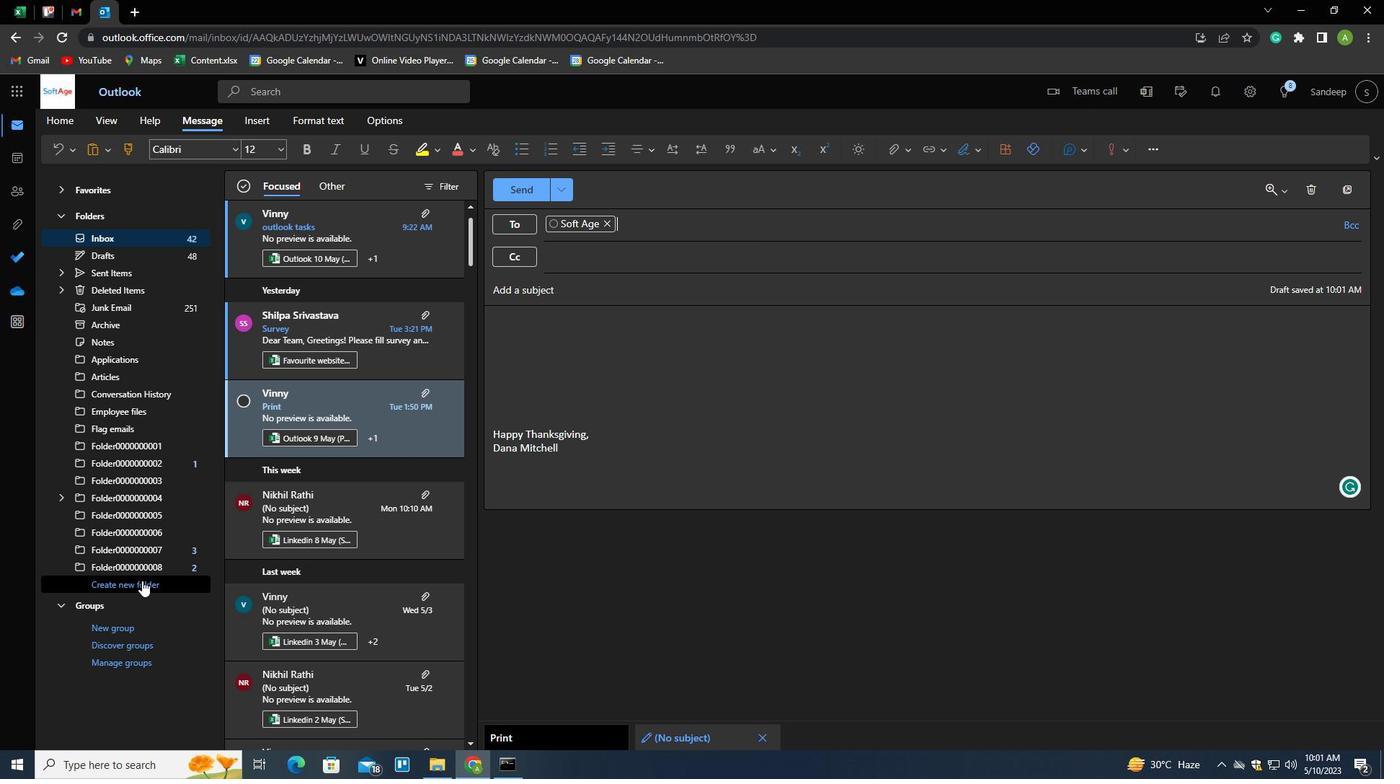 
Action: Mouse pressed left at (141, 584)
Screenshot: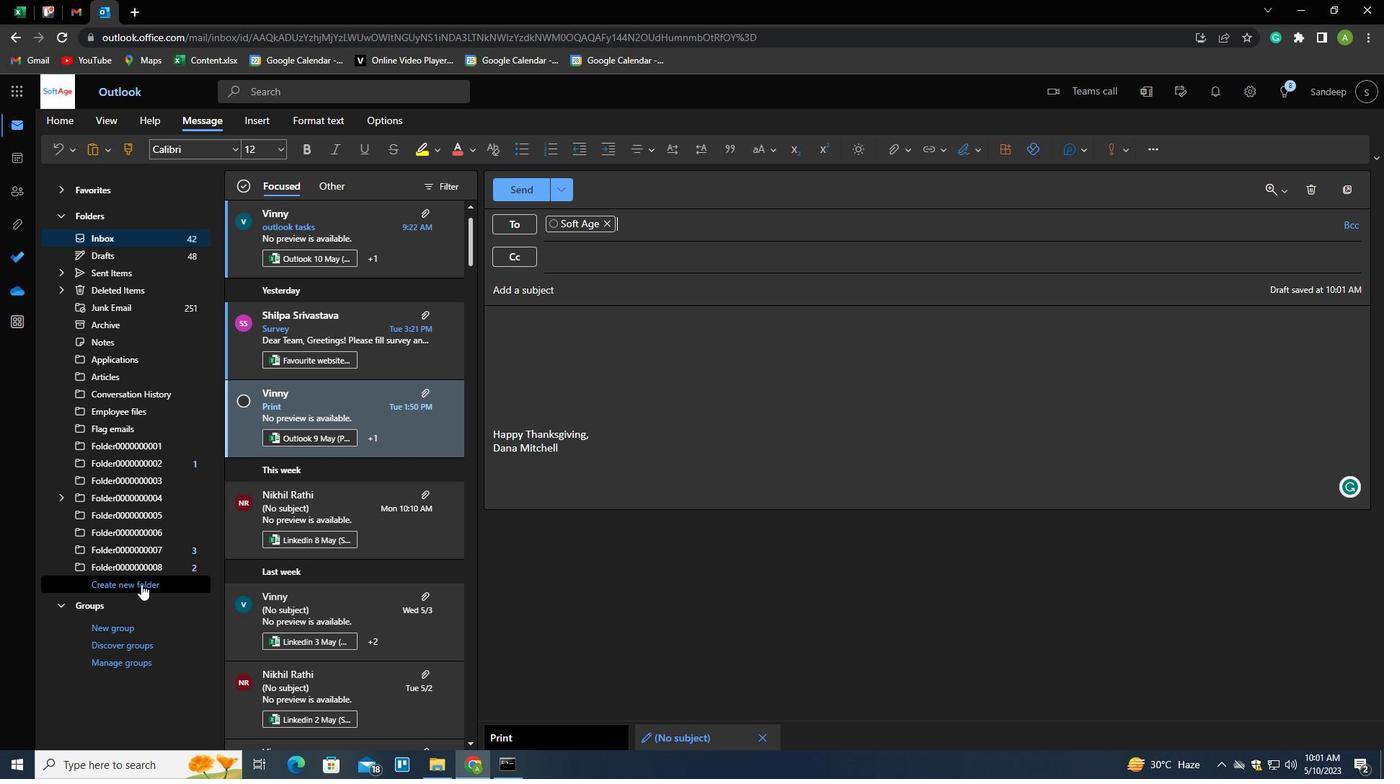 
Action: Key pressed <Key.shift>DATABASE<Key.enter>
Screenshot: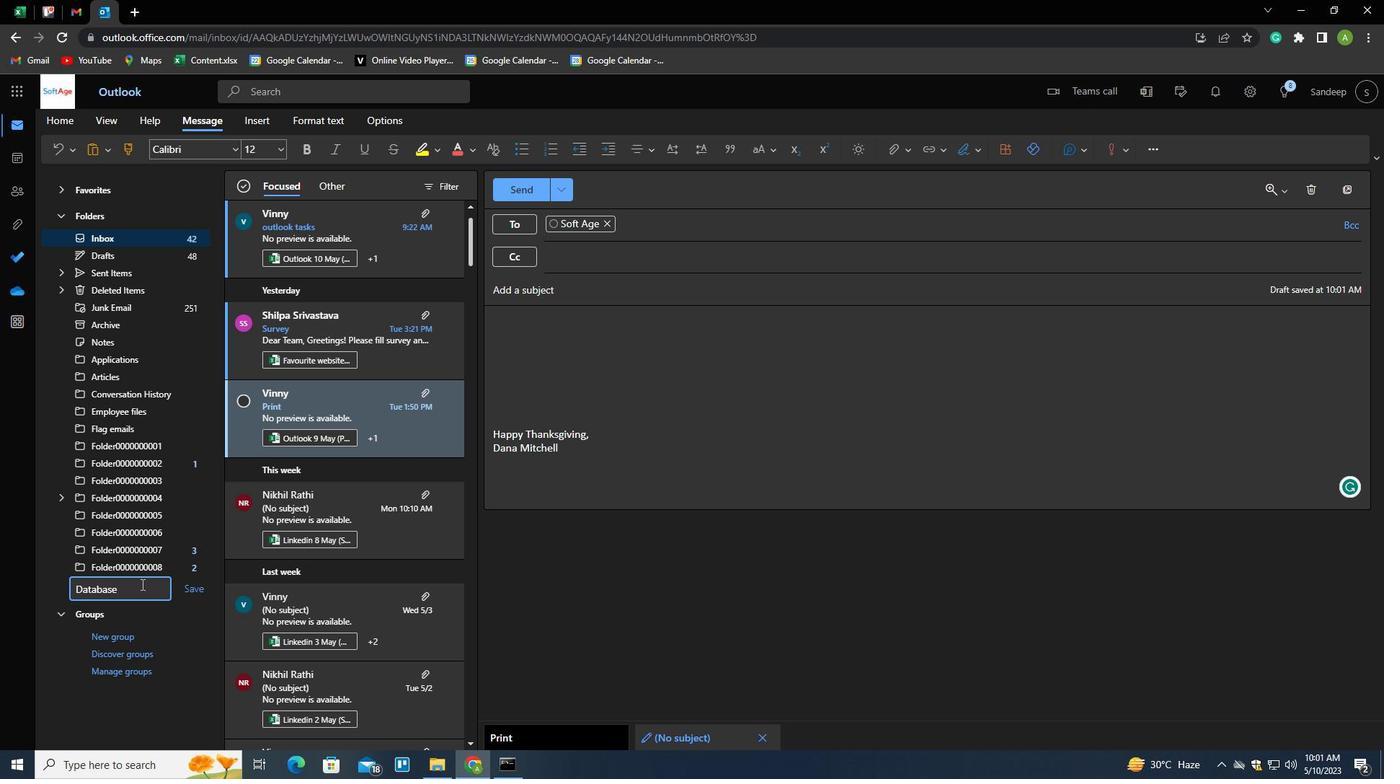 
